 Task: Open a blank google sheet and write heading  Money ManagerAdd Descriptions in a column and its values below  'Salary, Rent, Groceries, Utilities, Dining out, Transportation & Entertainment. 'Add Categories in next column and its values below  Income, Expense, Expense, Expense, Expense, Expense & Expense. Add Amount in next column and its values below  $2,500, $800, $200, $100, $50, $30 & $100Add Dates in next column and its values below  2023-05-01, 2023-05-05, 2023-05-10, 2023-05-15, 2023-05-20, 2023-05-25 & 2023-05-31Save page AssetAllocation templatesbook
Action: Mouse moved to (182, 199)
Screenshot: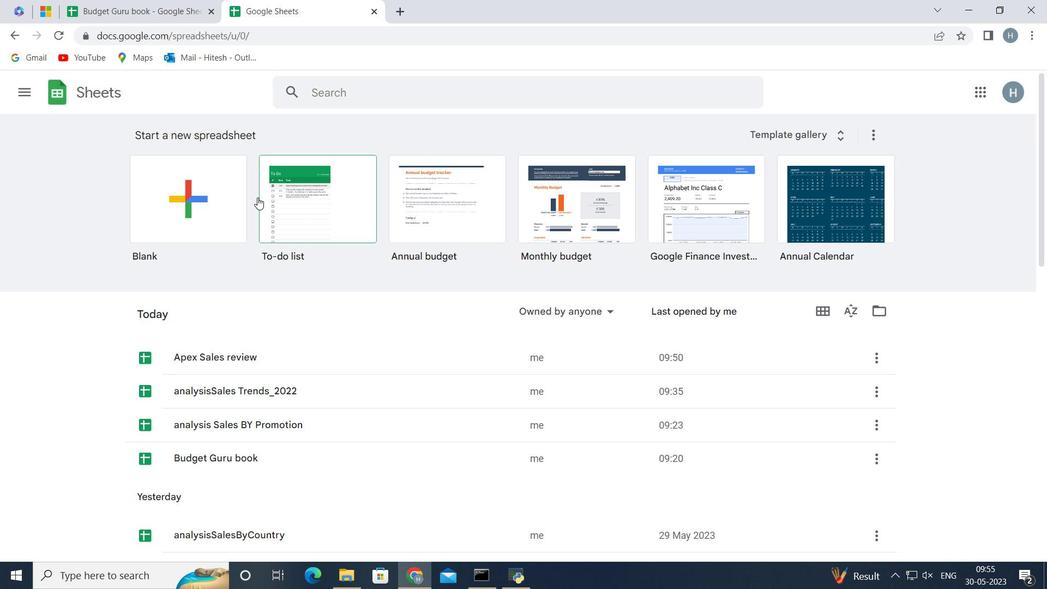 
Action: Mouse pressed left at (182, 199)
Screenshot: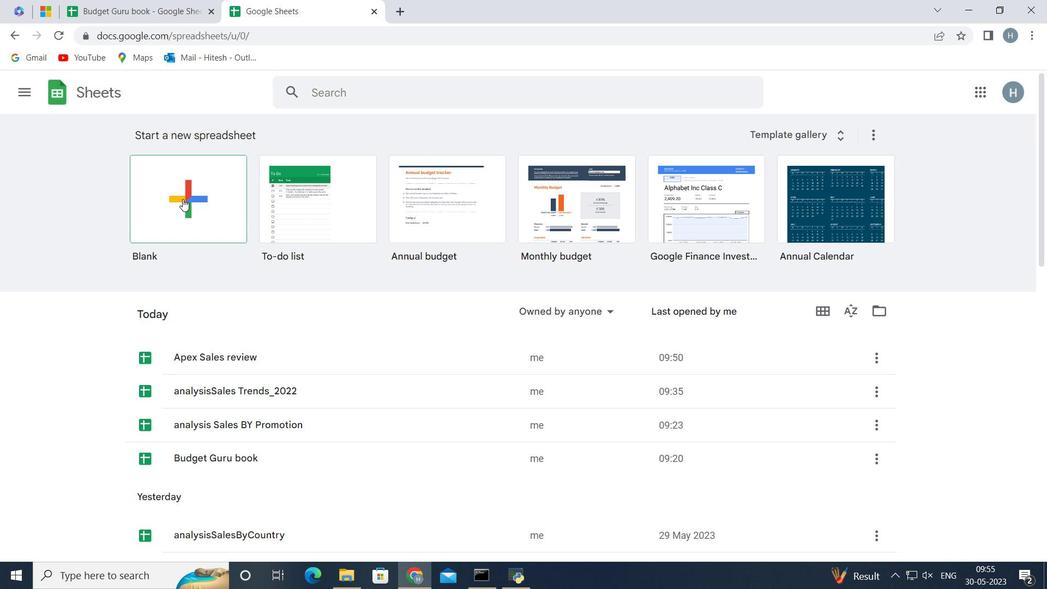 
Action: Mouse moved to (73, 179)
Screenshot: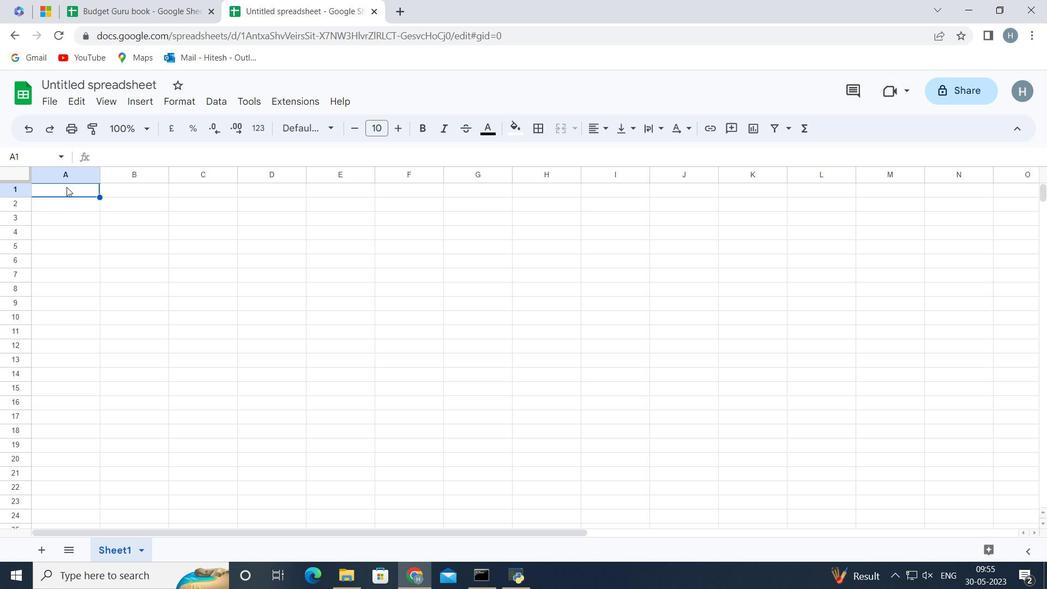 
Action: Key pressed <Key.shift>Money<Key.space><Key.shift>Manager<Key.space>
Screenshot: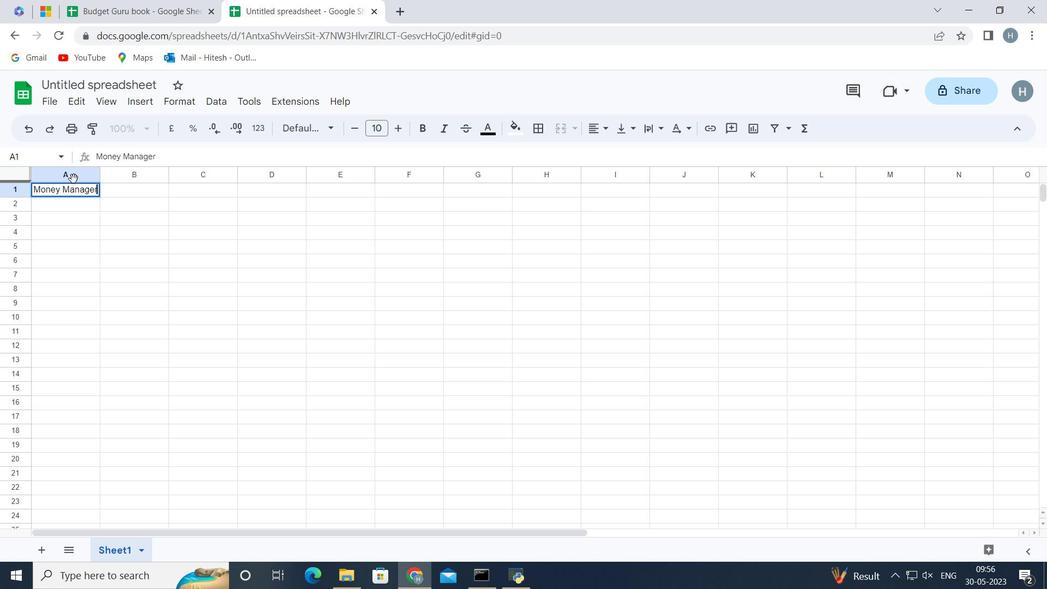 
Action: Mouse moved to (82, 198)
Screenshot: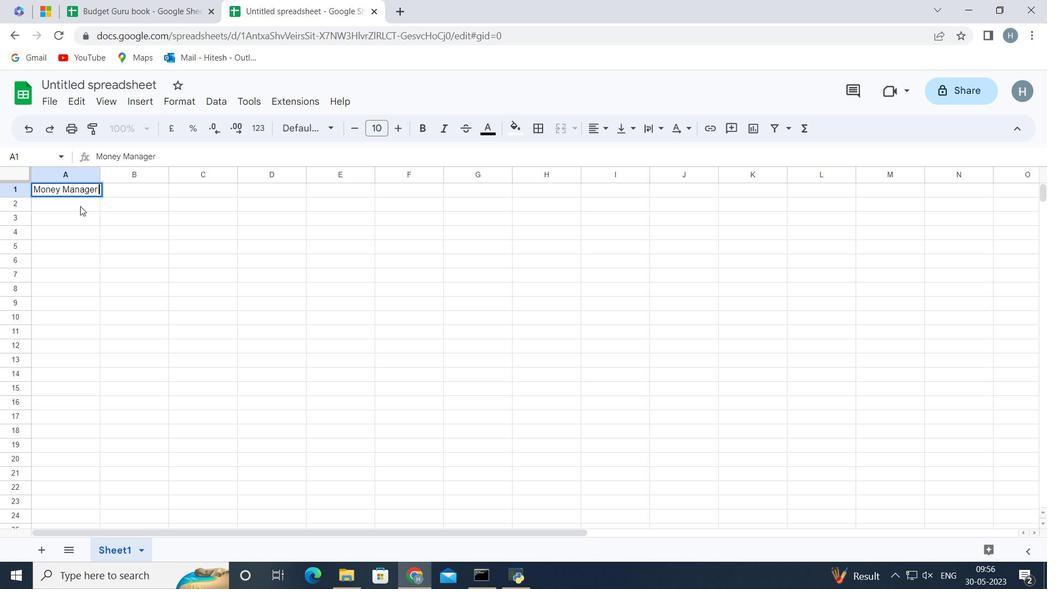 
Action: Mouse pressed left at (82, 198)
Screenshot: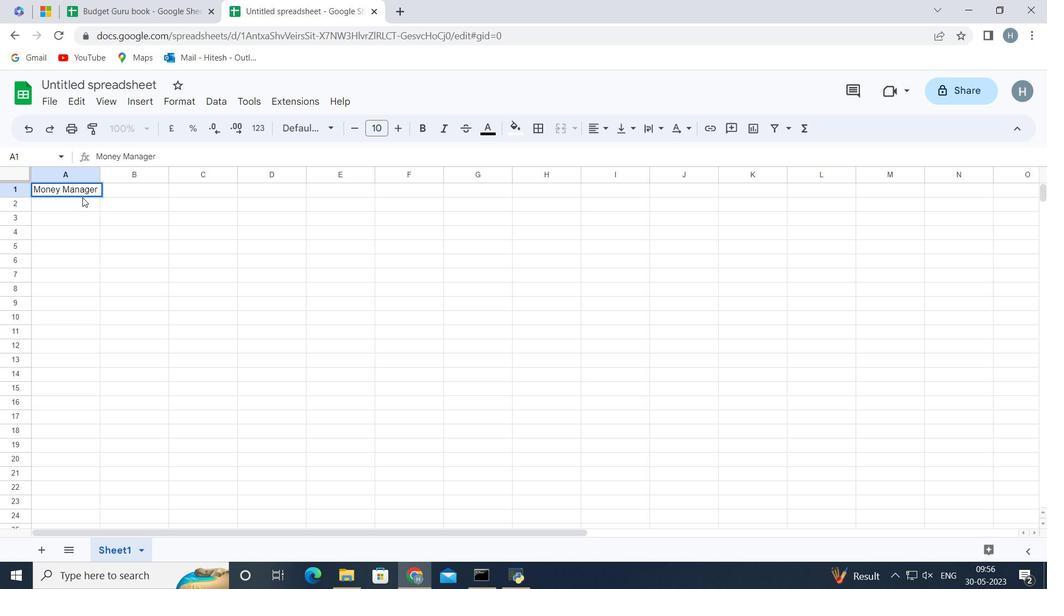 
Action: Mouse moved to (81, 206)
Screenshot: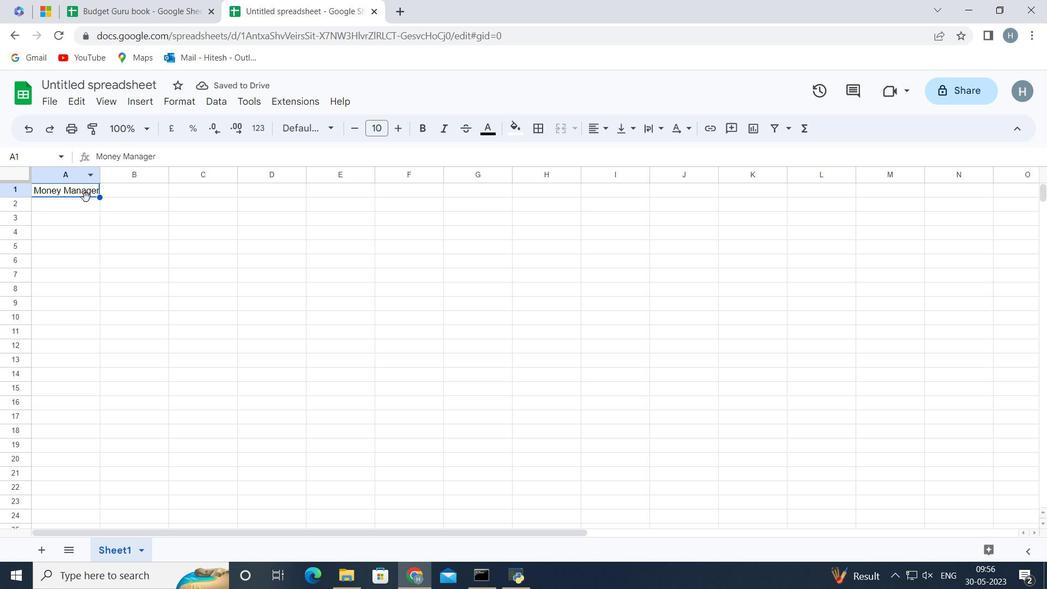 
Action: Mouse pressed left at (81, 206)
Screenshot: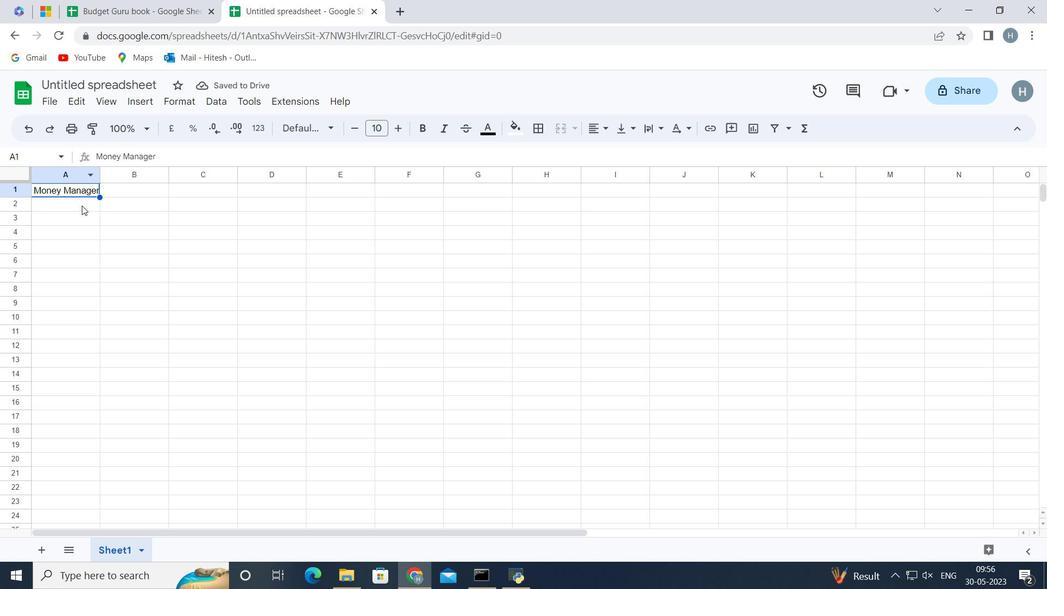 
Action: Mouse moved to (80, 207)
Screenshot: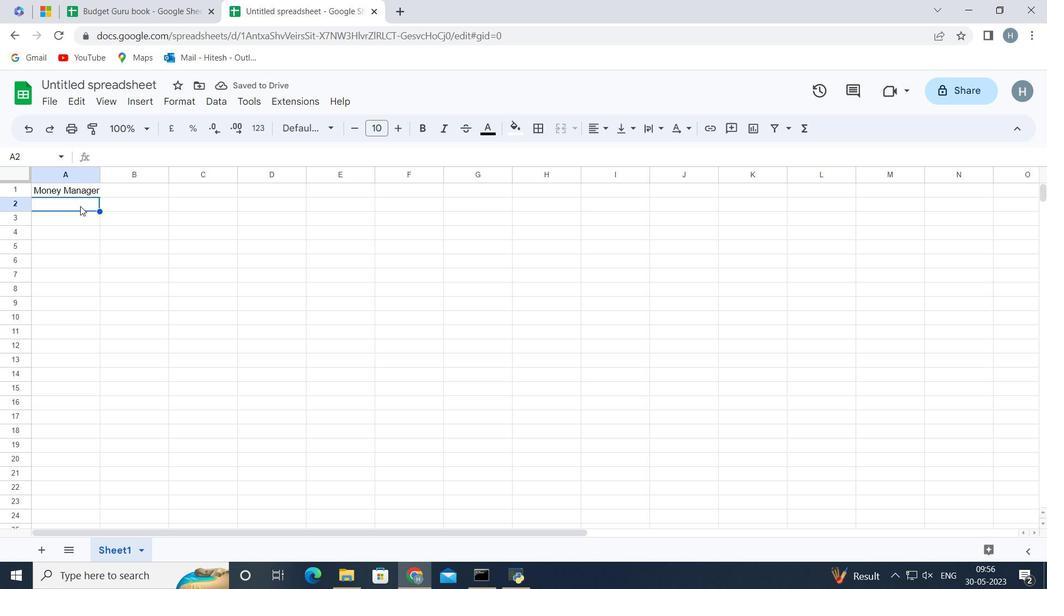
Action: Key pressed <Key.shift>Descriptions
Screenshot: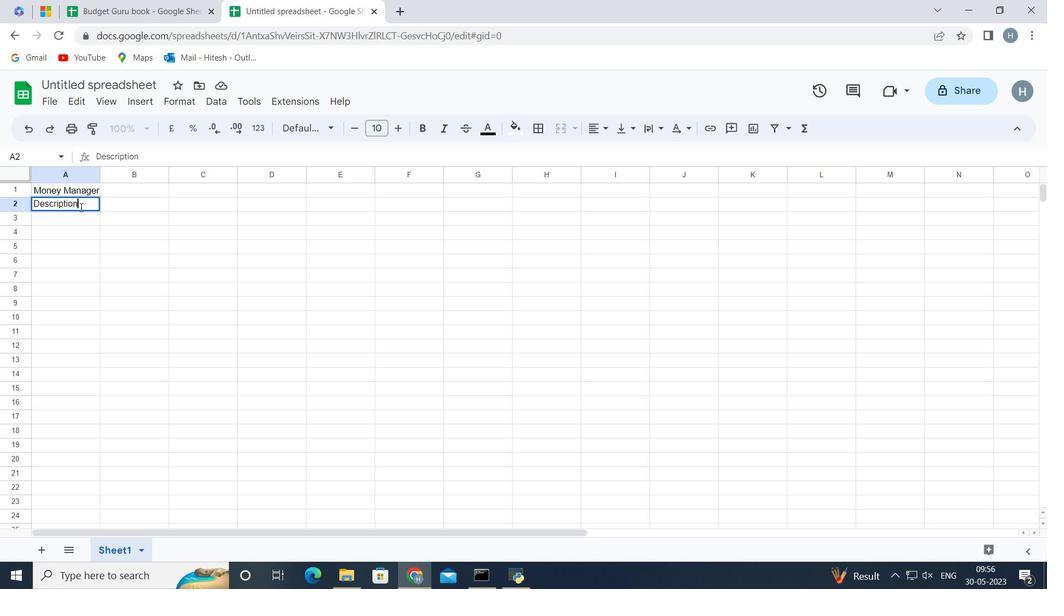 
Action: Mouse moved to (82, 217)
Screenshot: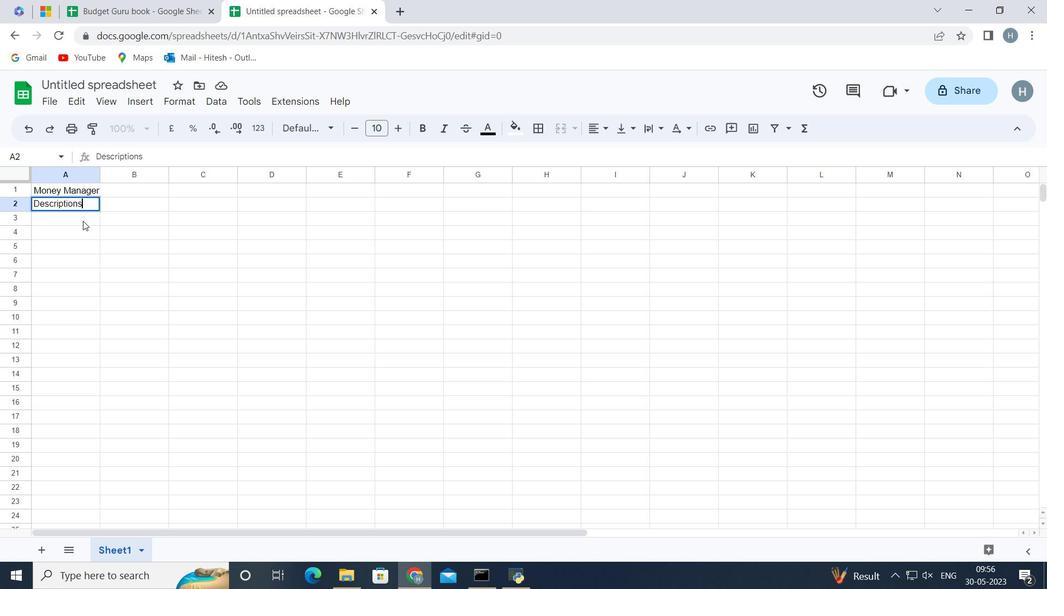 
Action: Mouse pressed left at (82, 217)
Screenshot: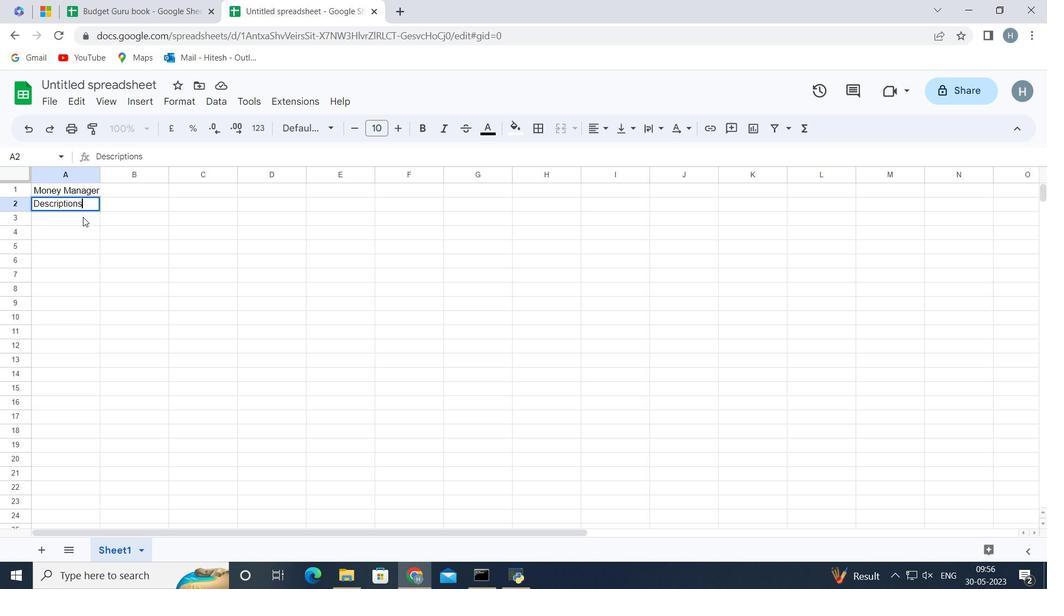 
Action: Key pressed <Key.shift>Salary
Screenshot: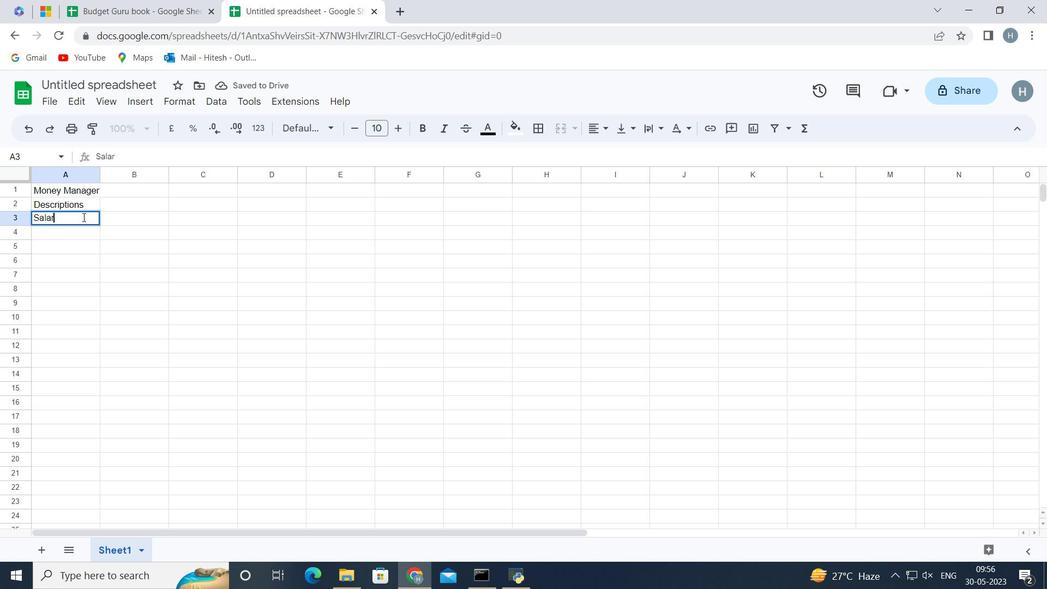 
Action: Mouse moved to (82, 217)
Screenshot: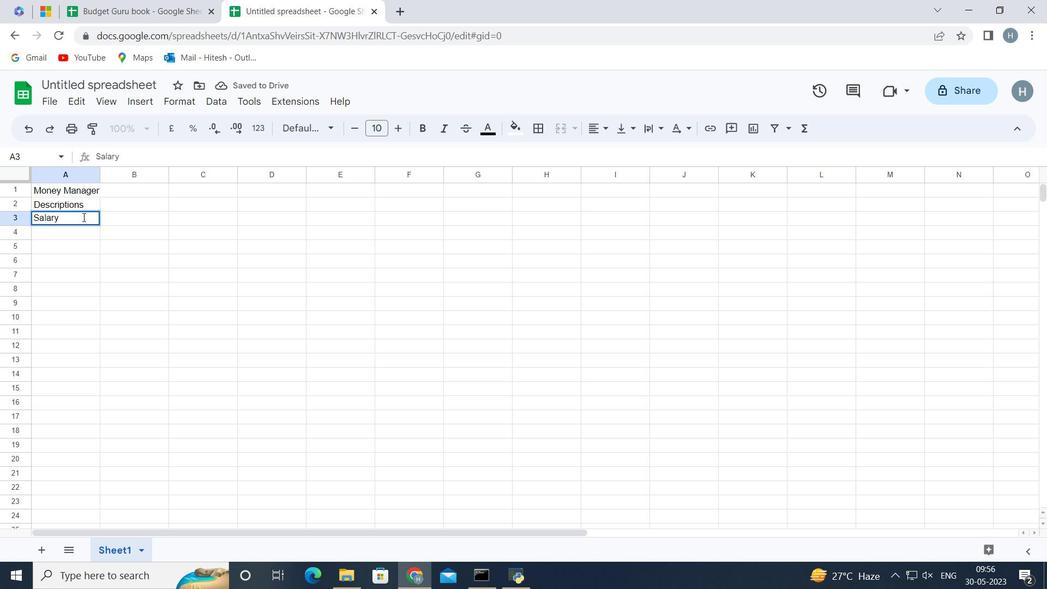 
Action: Key pressed <Key.space><Key.enter><Key.shift>Rent<Key.enter><Key.shift><Key.shift><Key.shift><Key.shift><Key.shift><Key.shift><Key.shift><Key.shift><Key.shift><Key.shift><Key.shift><Key.shift><Key.shift><Key.shift><Key.shift><Key.shift><Key.shift><Key.shift>Groceries<Key.enter><Key.shift_r>Utilitites<Key.backspace><Key.backspace><Key.backspace>es<Key.enter><Key.shift>Dining<Key.space><Key.shift_r><Key.shift_r>Out<Key.space><Key.enter><Key.shift>Transportation<Key.enter><Key.shift>Entertainment<Key.enter>
Screenshot: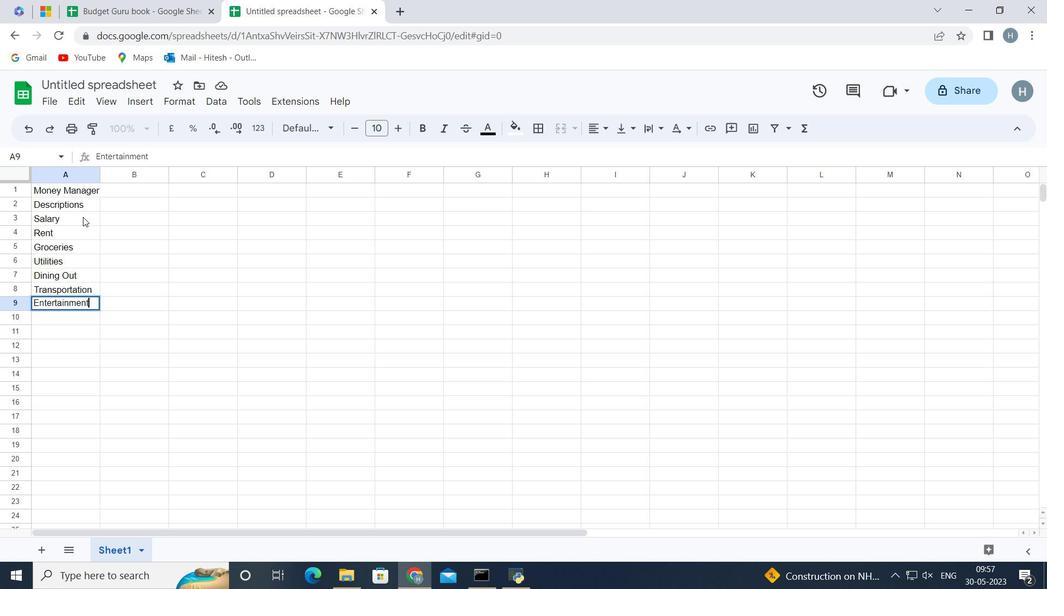 
Action: Mouse moved to (149, 198)
Screenshot: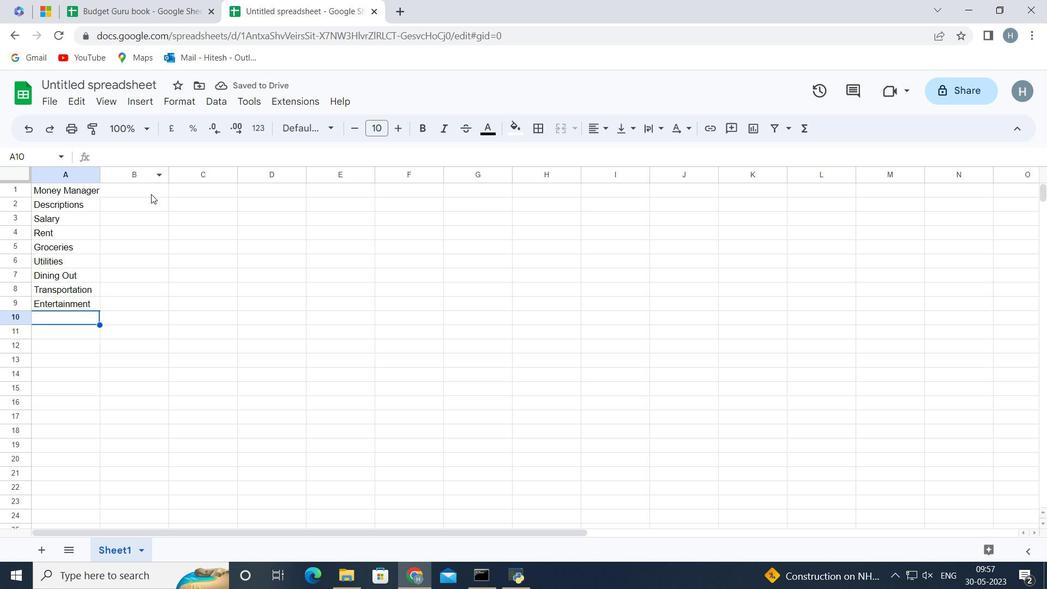 
Action: Mouse pressed left at (149, 198)
Screenshot: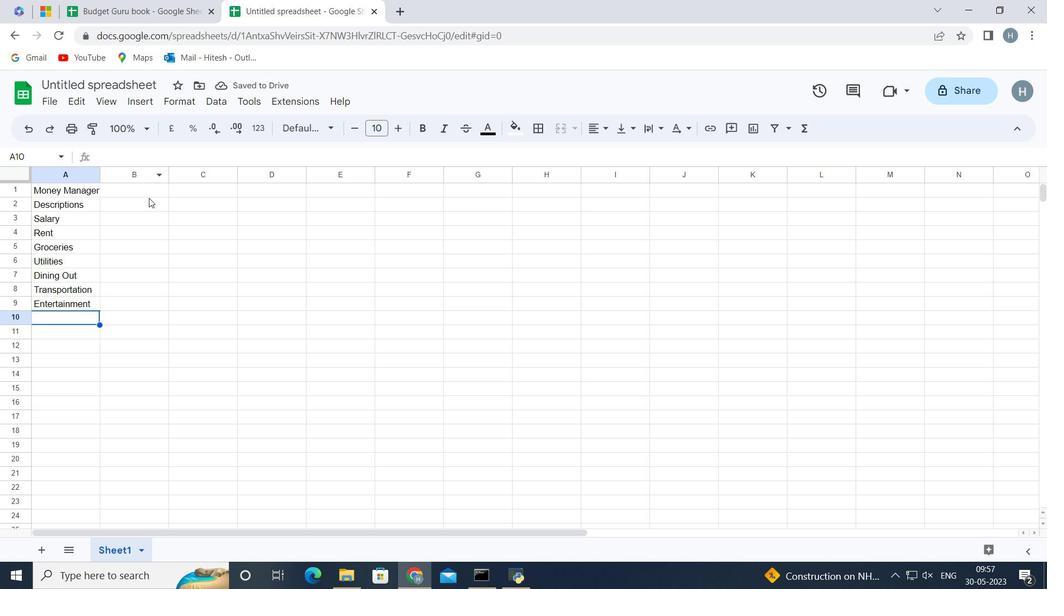 
Action: Key pressed <Key.shift><Key.shift><Key.shift><Key.shift><Key.shift><Key.shift><Key.shift><Key.shift><Key.shift>Categories<Key.enter><Key.shift_r>Income<Key.enter><Key.shift>Expense<Key.space><Key.enter><Key.shift>Expense<Key.space><Key.enter><Key.shift>Expense<Key.enter><Key.shift>Expense<Key.enter><Key.shift>Expense<Key.enter><Key.shift>Expense<Key.enter>
Screenshot: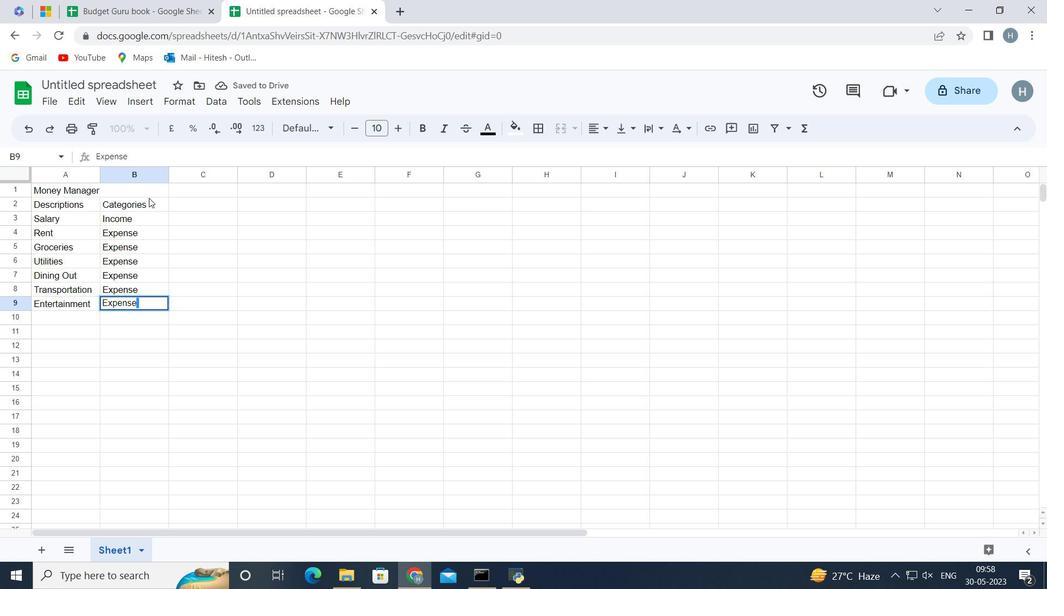 
Action: Mouse moved to (150, 215)
Screenshot: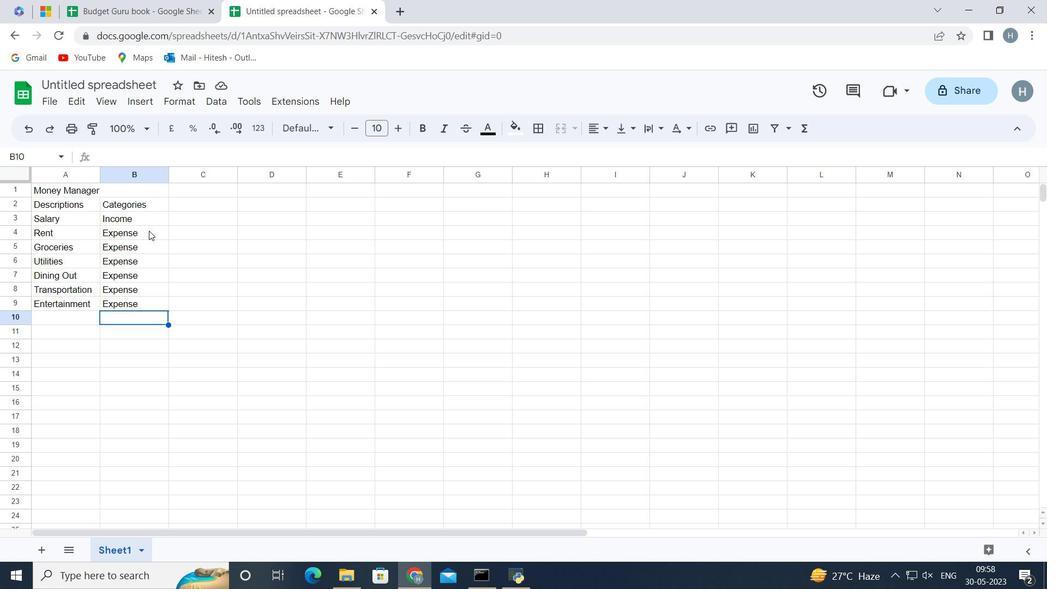 
Action: Mouse pressed left at (150, 215)
Screenshot: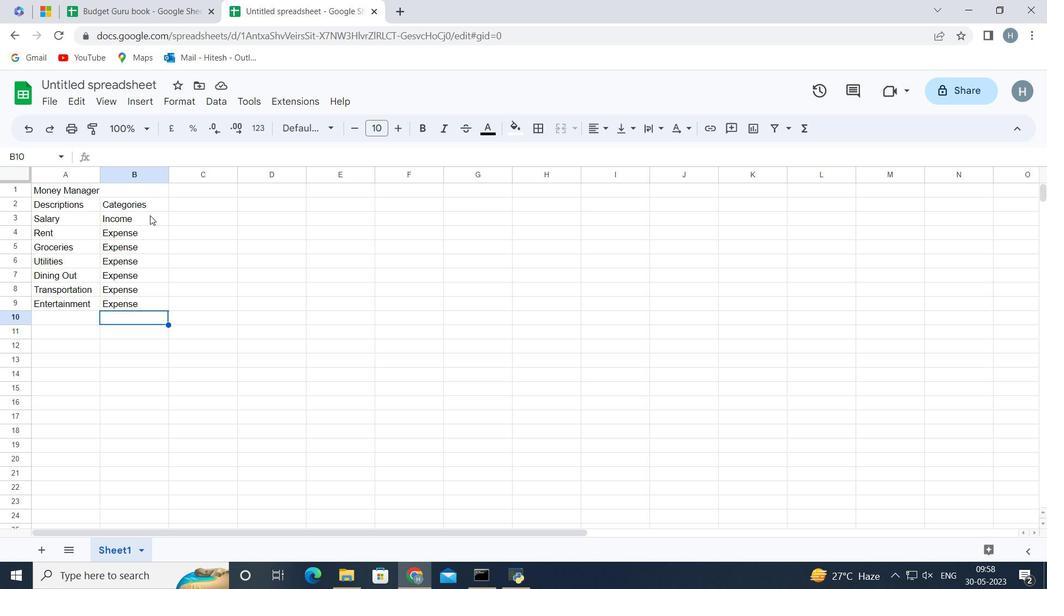 
Action: Mouse moved to (154, 235)
Screenshot: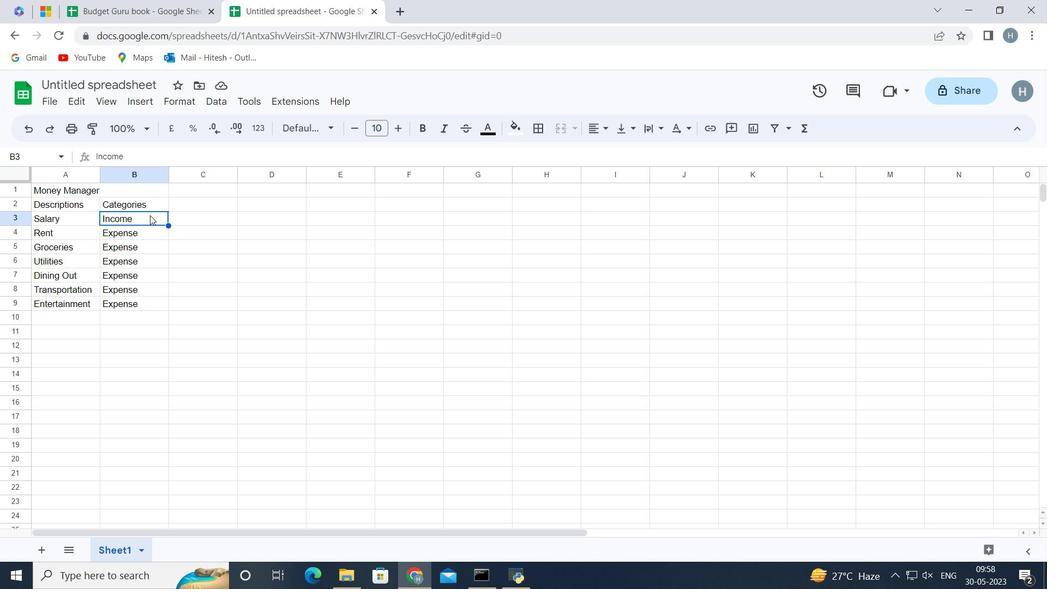 
Action: Mouse pressed left at (154, 235)
Screenshot: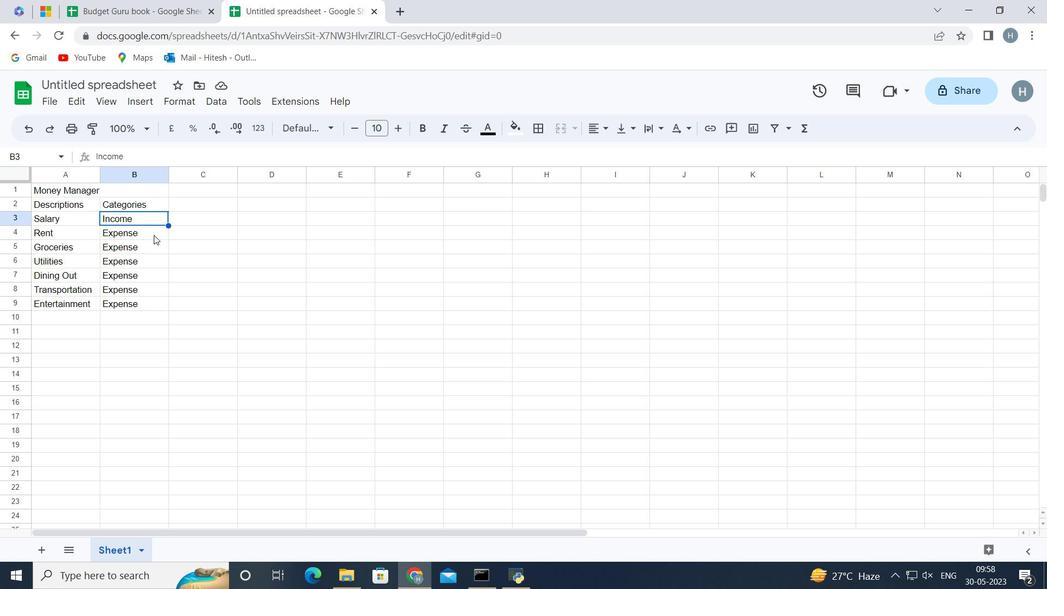 
Action: Mouse moved to (154, 247)
Screenshot: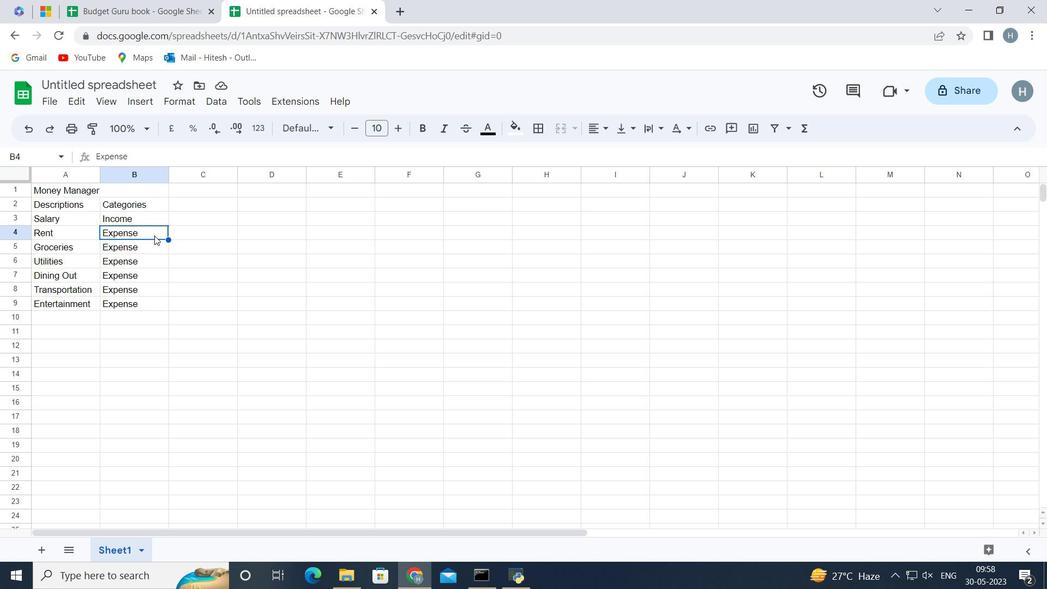 
Action: Mouse pressed left at (154, 247)
Screenshot: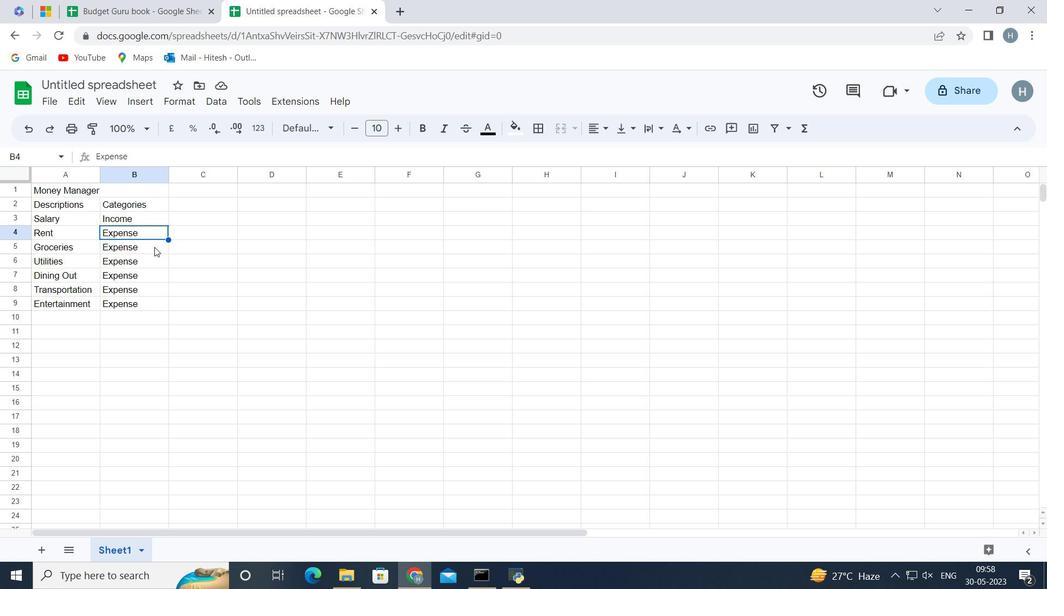 
Action: Mouse moved to (154, 259)
Screenshot: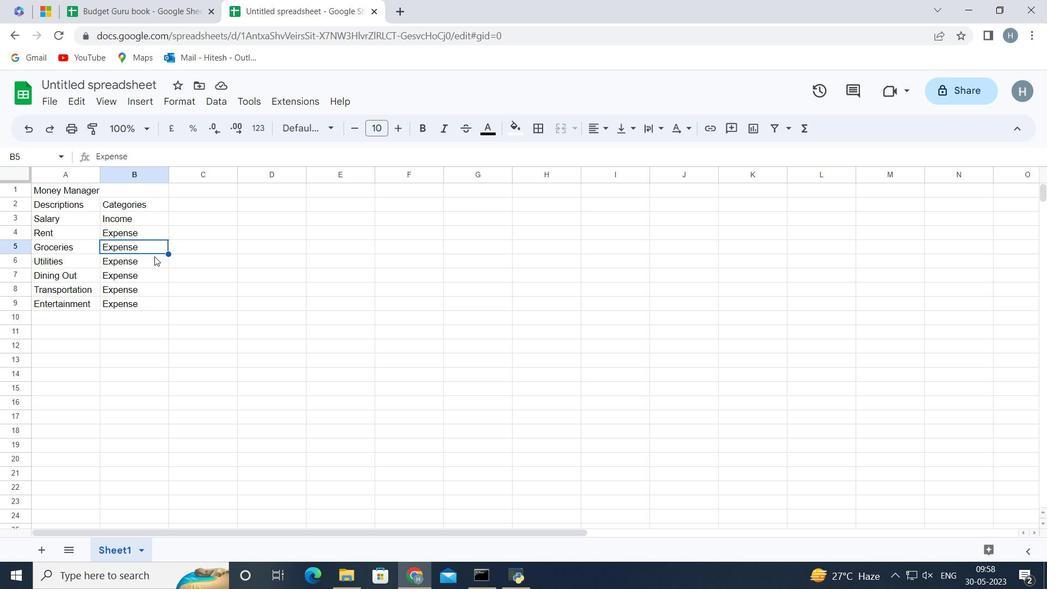 
Action: Mouse pressed left at (154, 259)
Screenshot: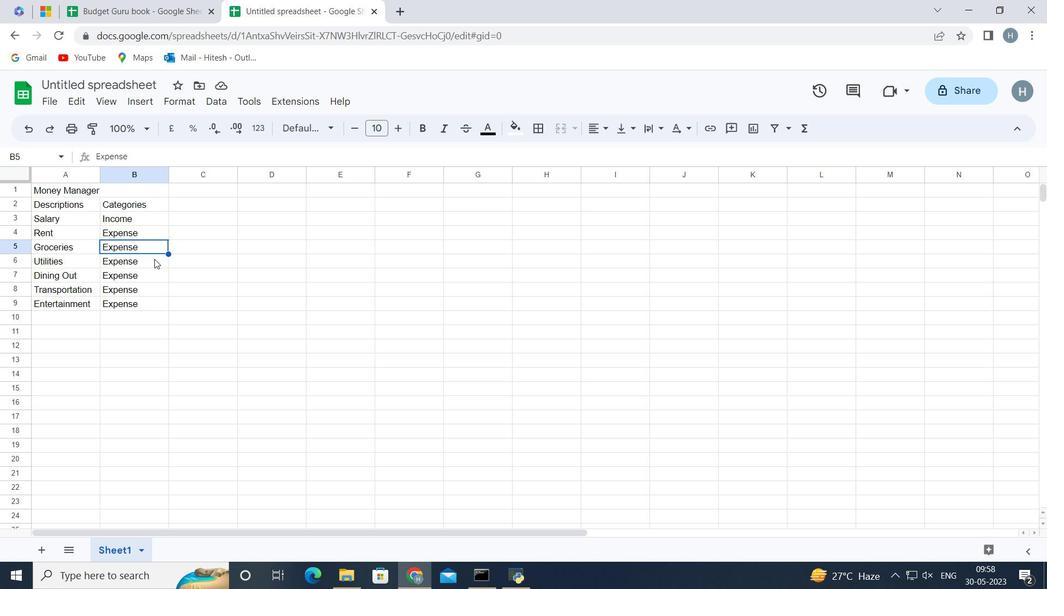 
Action: Mouse moved to (155, 271)
Screenshot: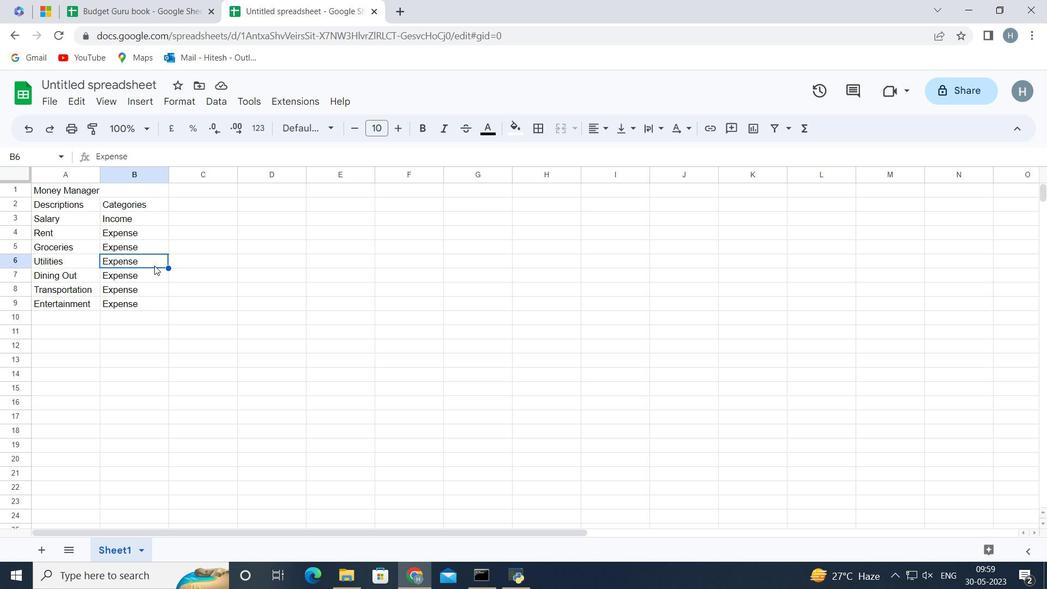 
Action: Mouse pressed left at (155, 271)
Screenshot: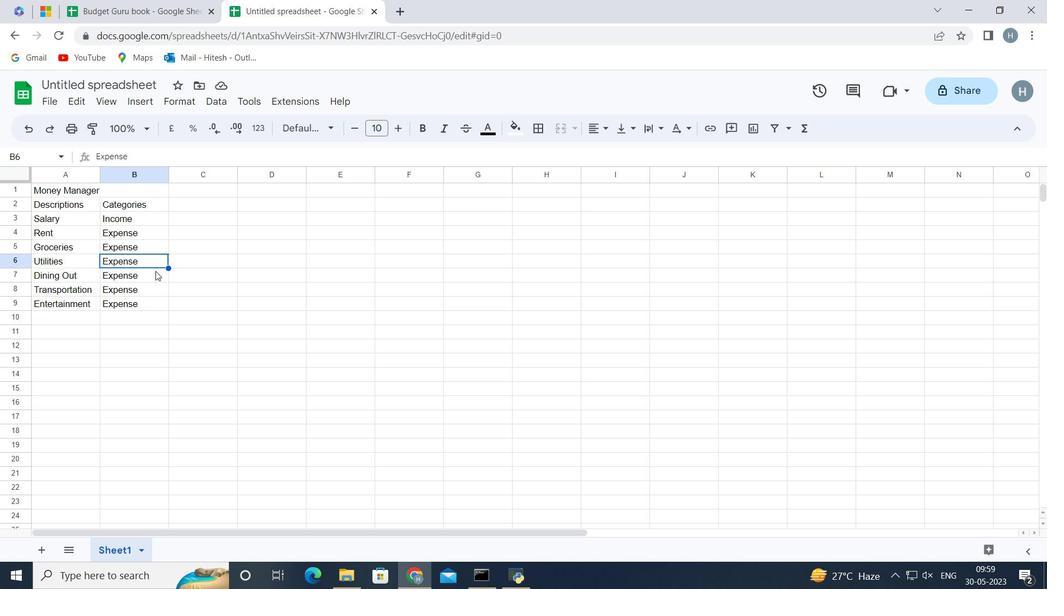 
Action: Mouse moved to (150, 289)
Screenshot: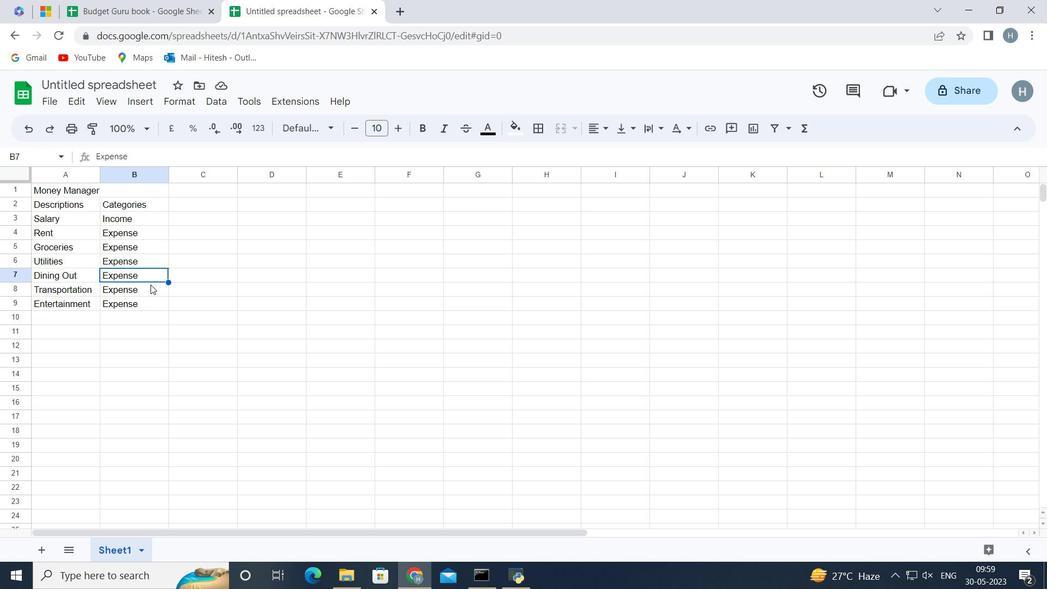 
Action: Mouse pressed left at (150, 289)
Screenshot: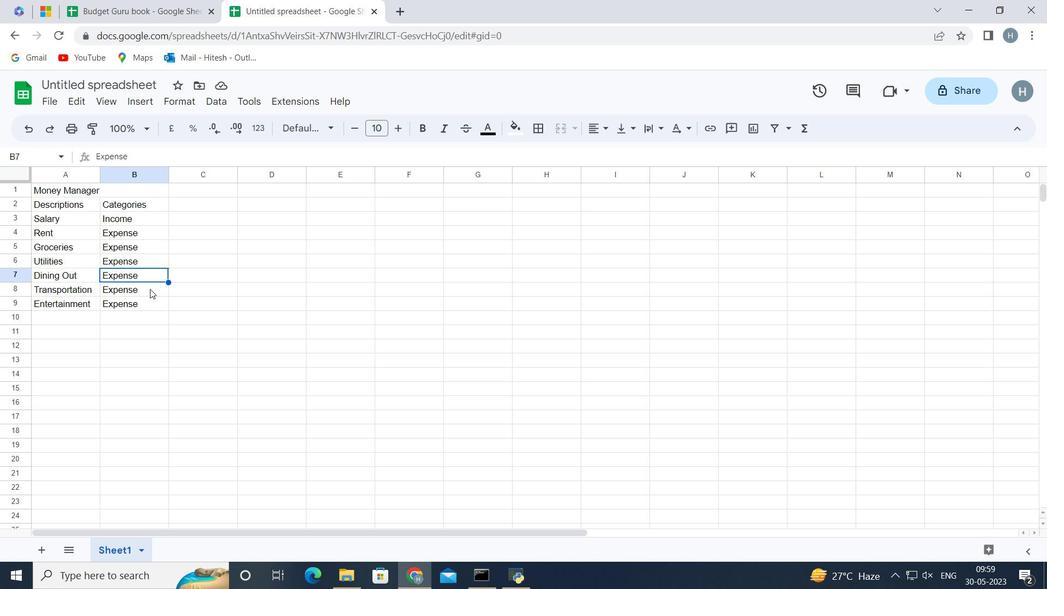 
Action: Mouse moved to (152, 302)
Screenshot: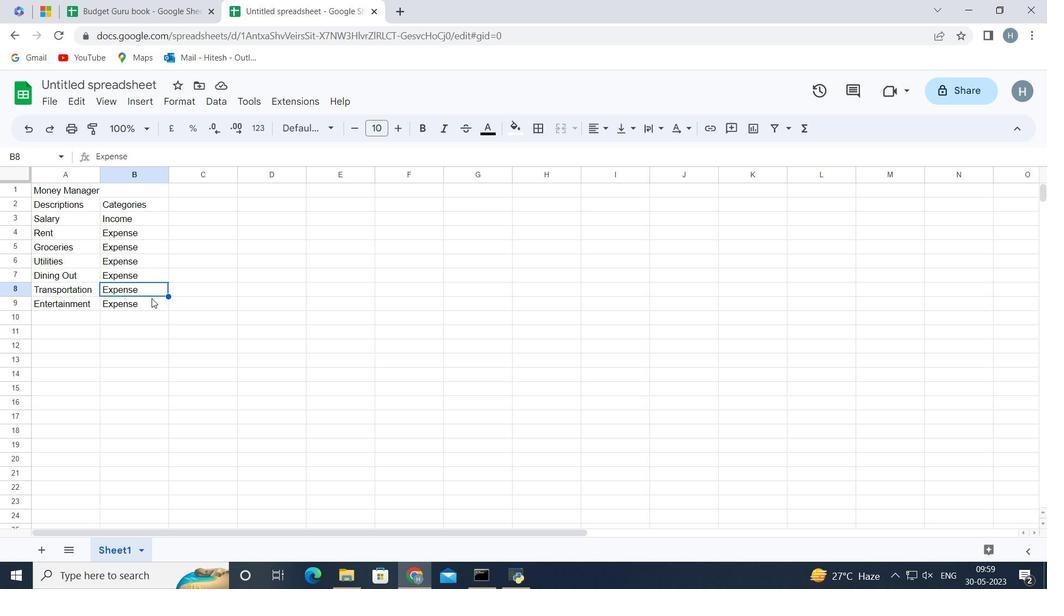 
Action: Mouse pressed left at (152, 302)
Screenshot: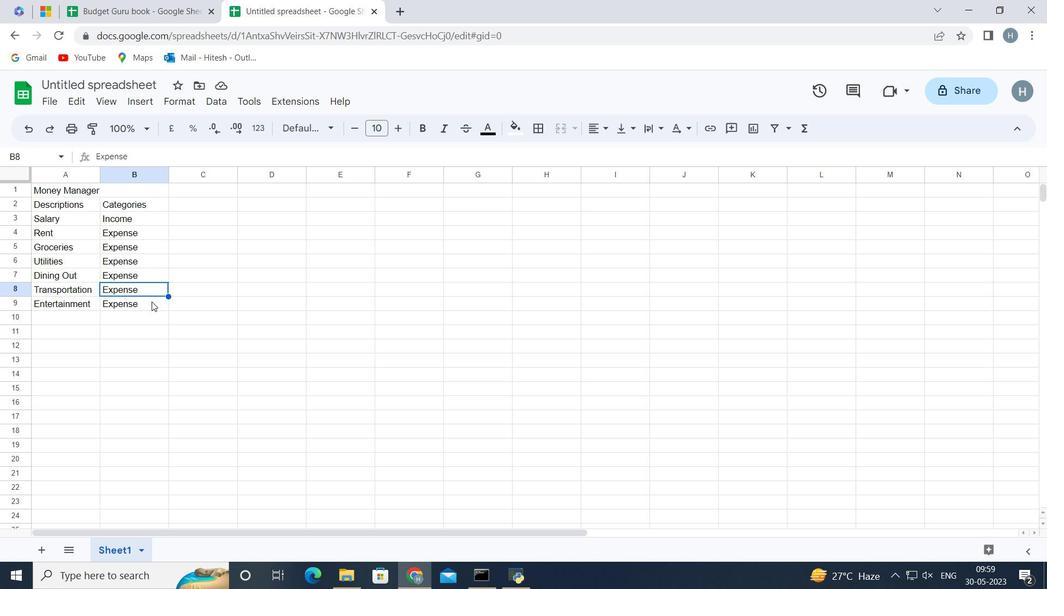 
Action: Mouse moved to (207, 201)
Screenshot: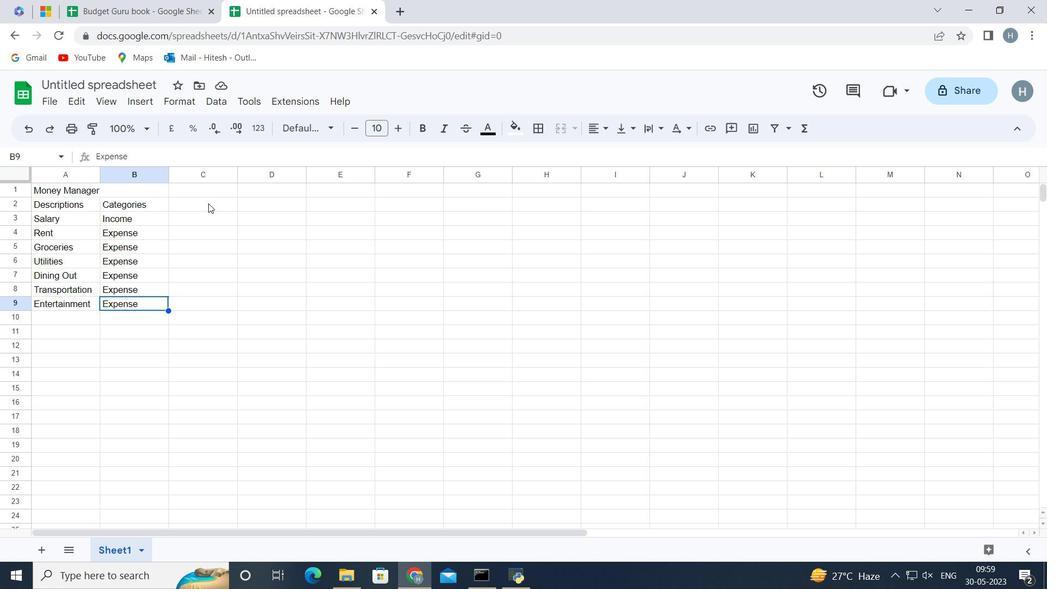 
Action: Mouse pressed left at (207, 201)
Screenshot: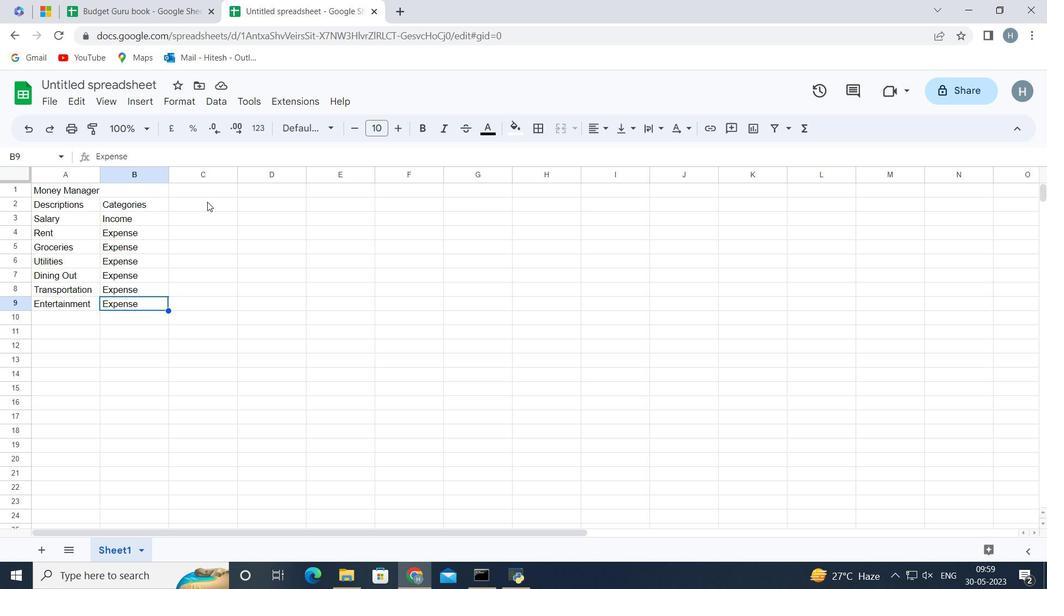 
Action: Key pressed <Key.shift>Amount<Key.enter>2500<Key.enter>800<Key.enter>200<Key.enter>100<Key.enter>50<Key.enter>30<Key.enter>100<Key.enter>
Screenshot: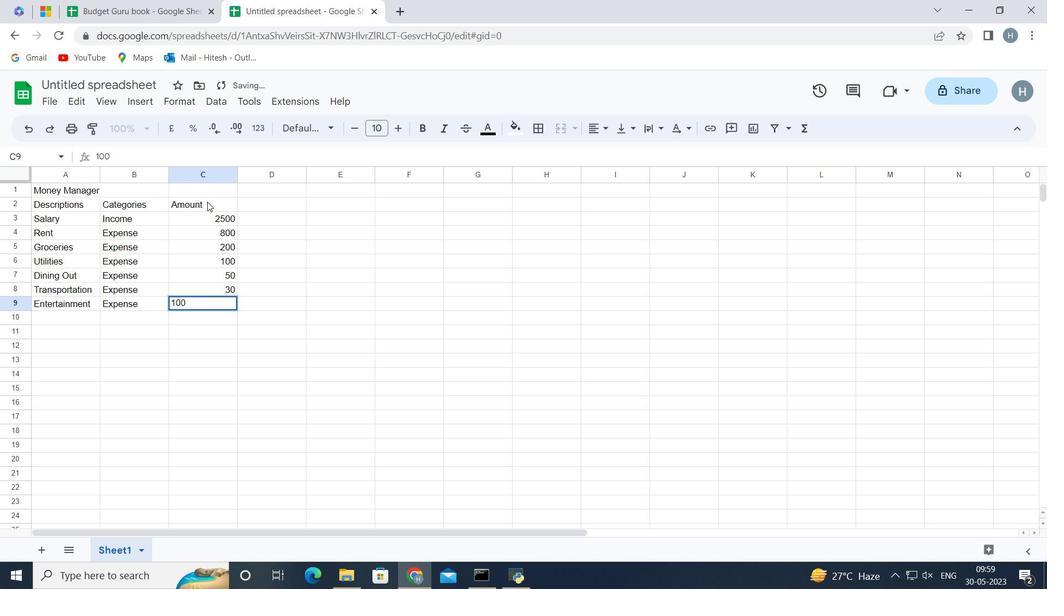 
Action: Mouse moved to (213, 214)
Screenshot: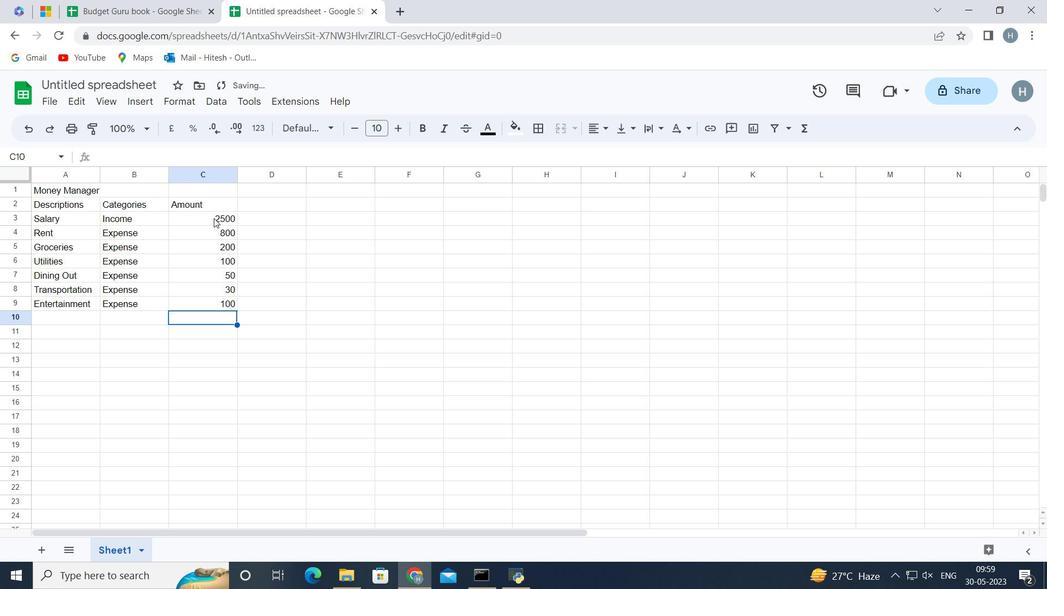 
Action: Mouse pressed left at (213, 214)
Screenshot: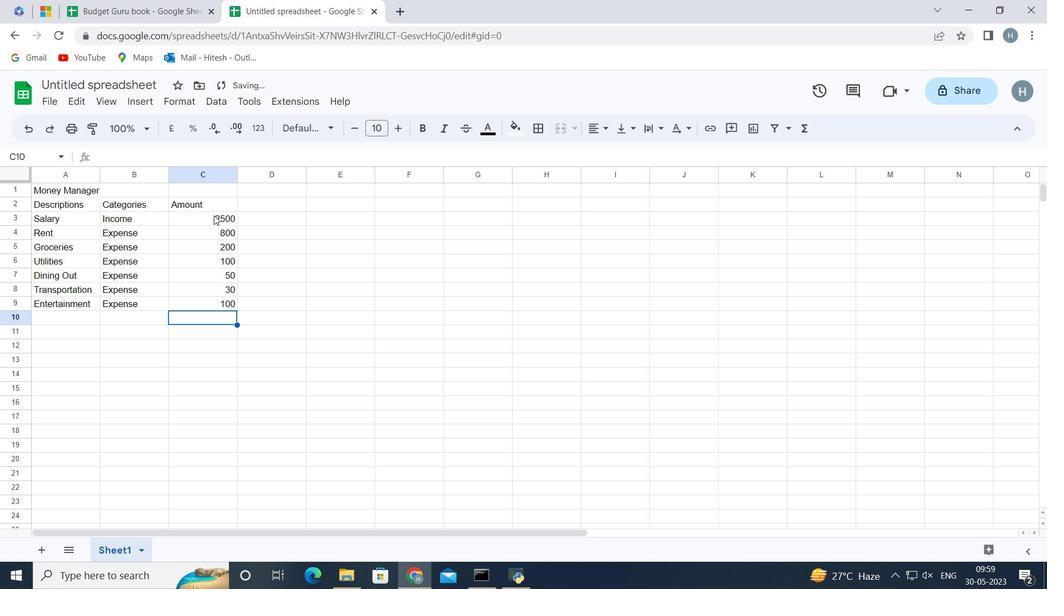 
Action: Key pressed <Key.shift><Key.down><Key.down><Key.down><Key.down><Key.down><Key.down>
Screenshot: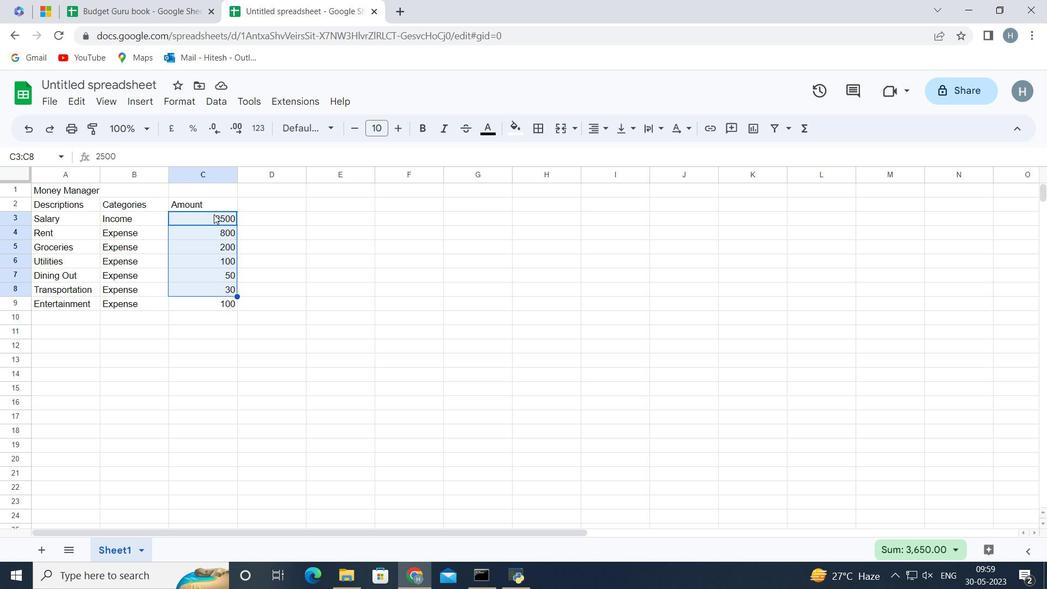 
Action: Mouse moved to (262, 133)
Screenshot: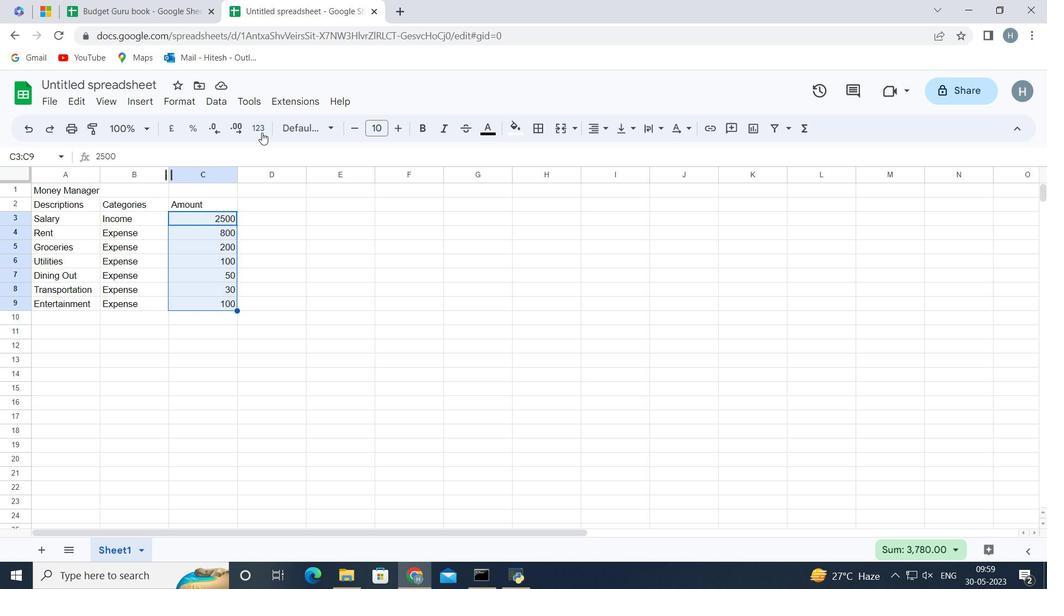 
Action: Mouse pressed left at (262, 133)
Screenshot: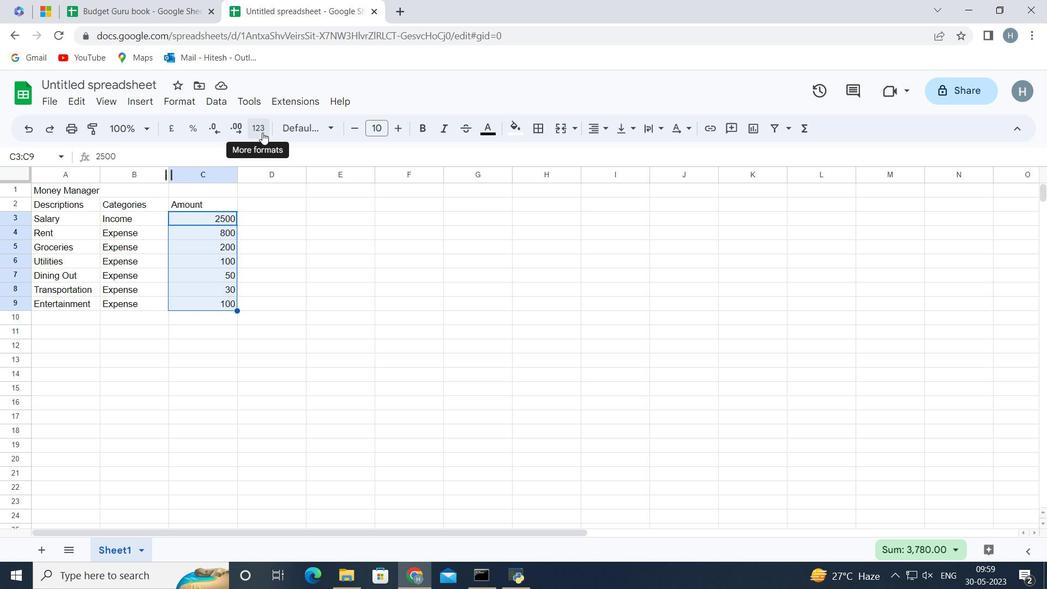 
Action: Mouse moved to (340, 510)
Screenshot: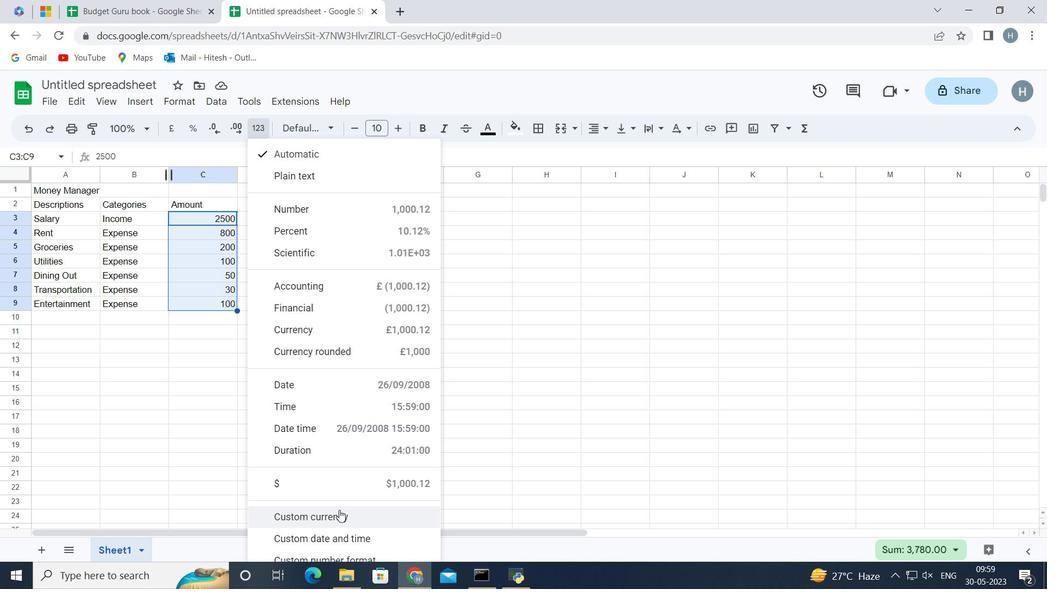 
Action: Mouse pressed left at (340, 510)
Screenshot: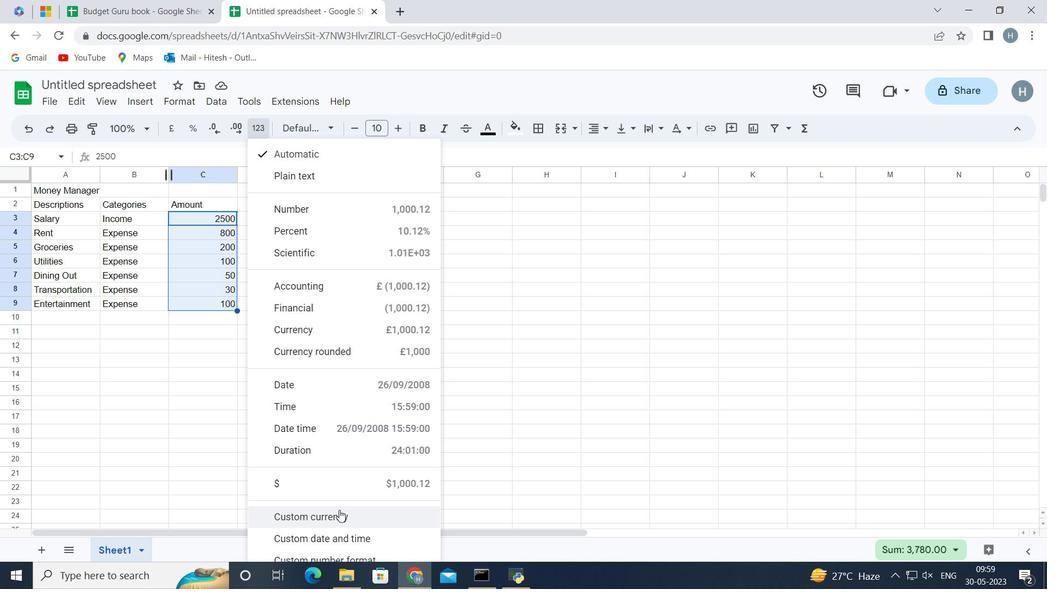 
Action: Mouse moved to (648, 187)
Screenshot: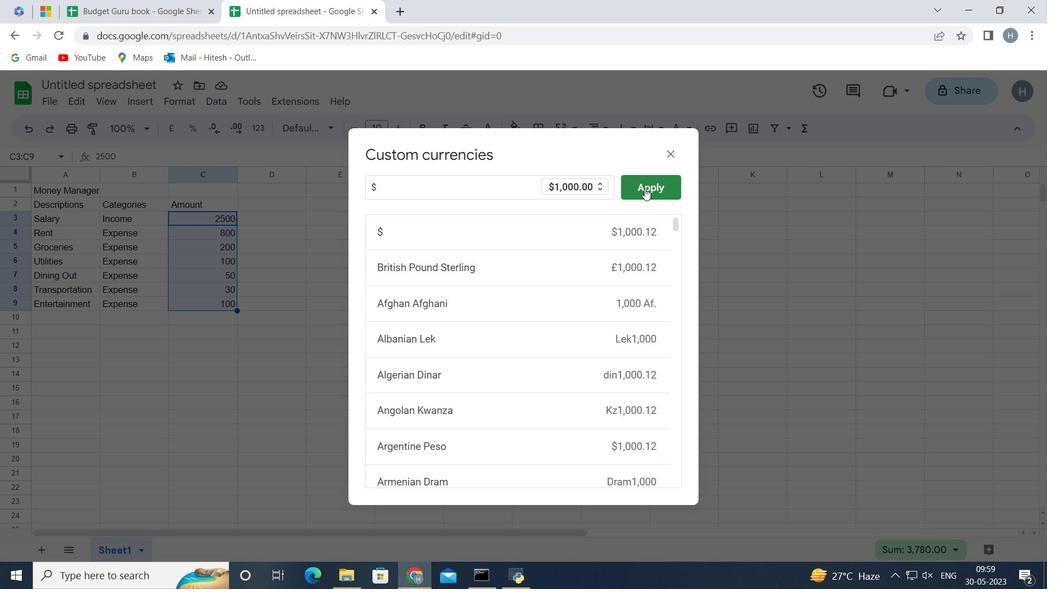 
Action: Mouse pressed left at (648, 187)
Screenshot: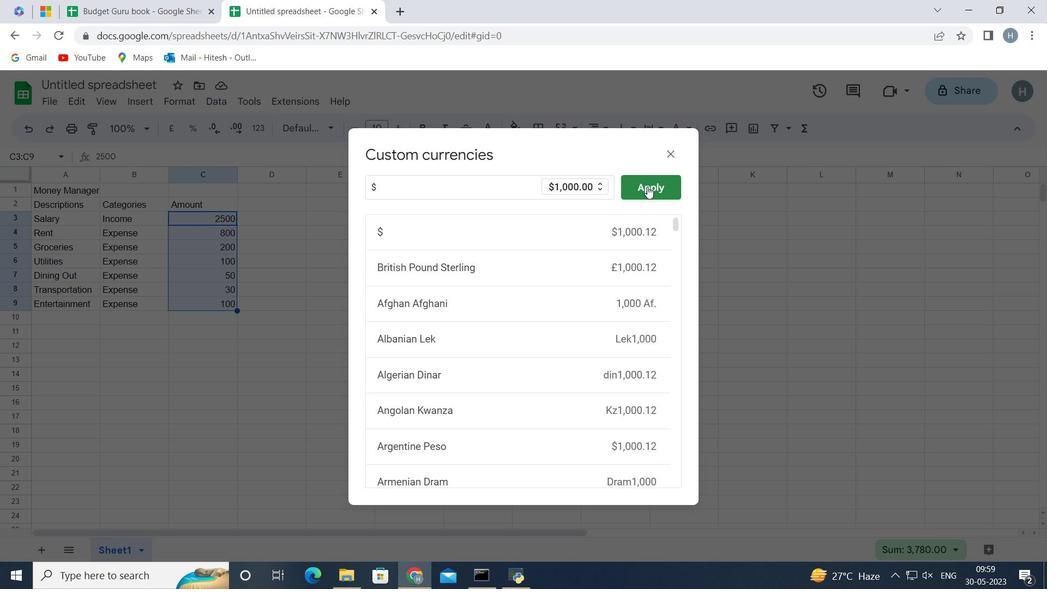 
Action: Mouse moved to (244, 202)
Screenshot: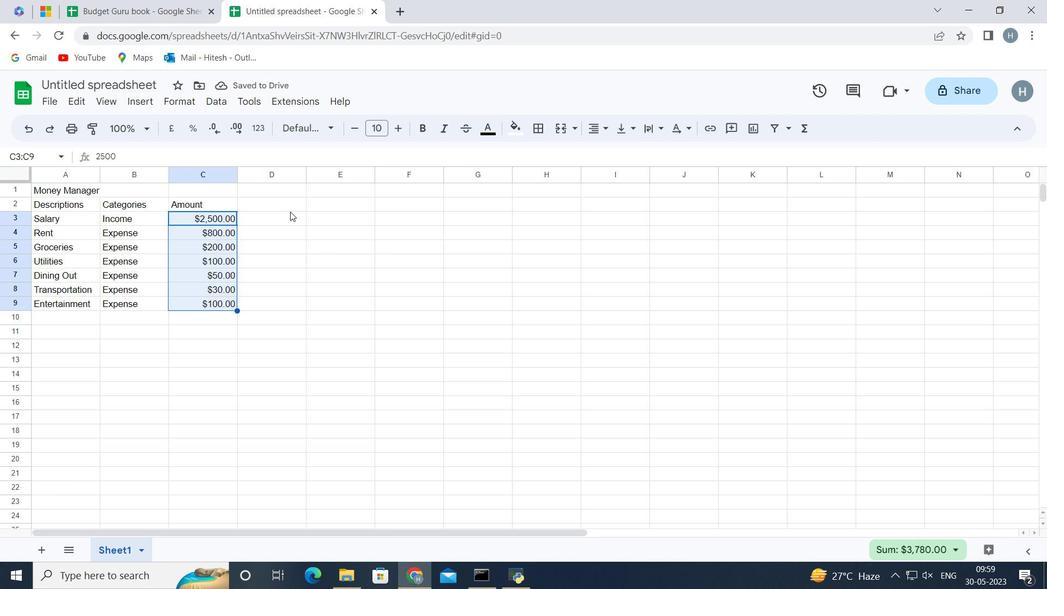 
Action: Mouse pressed left at (244, 202)
Screenshot: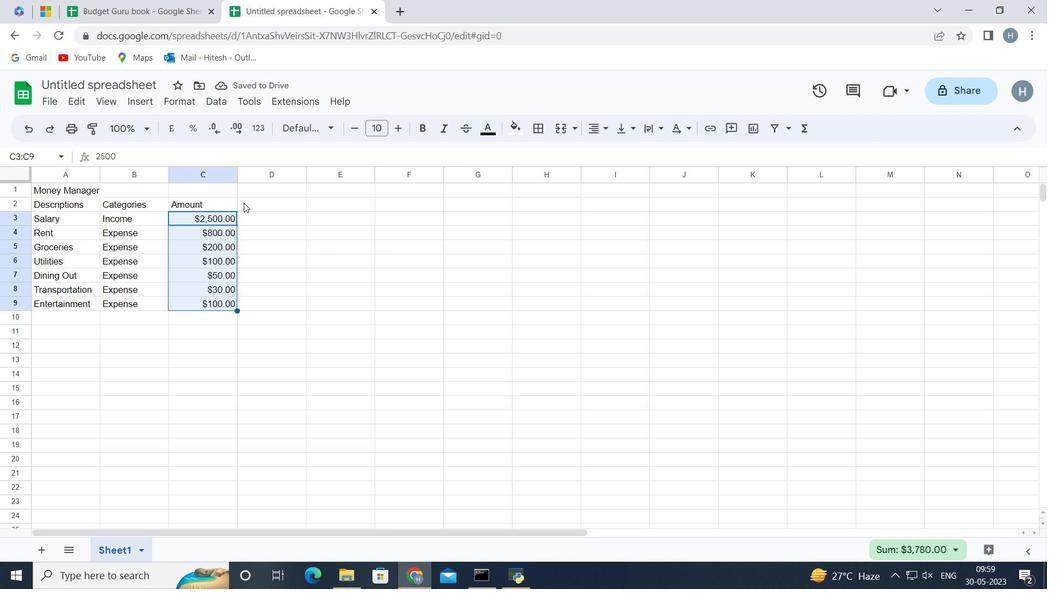 
Action: Key pressed <Key.shift>Dates
Screenshot: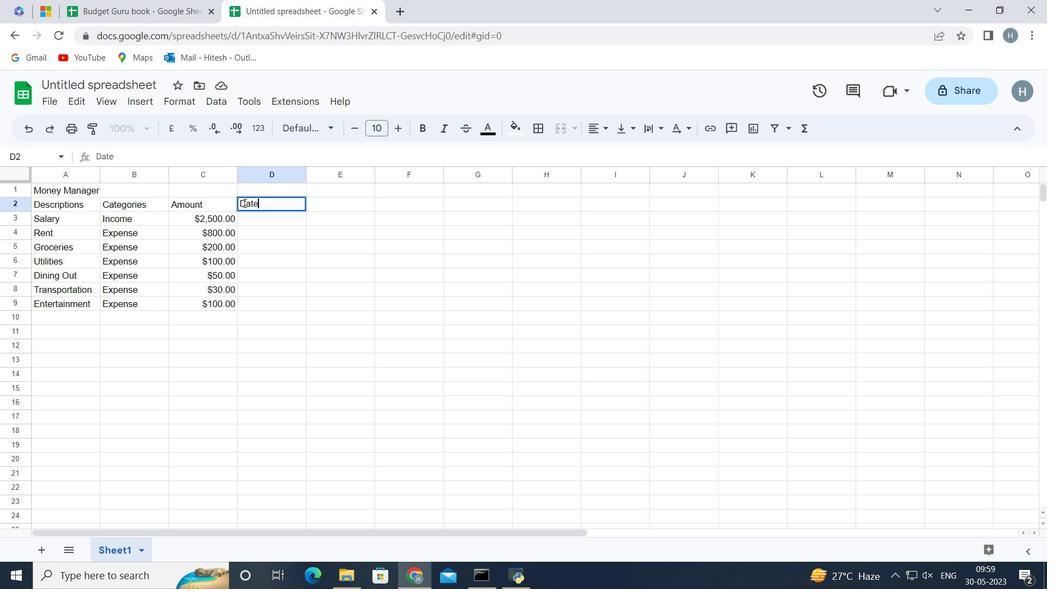 
Action: Mouse moved to (267, 221)
Screenshot: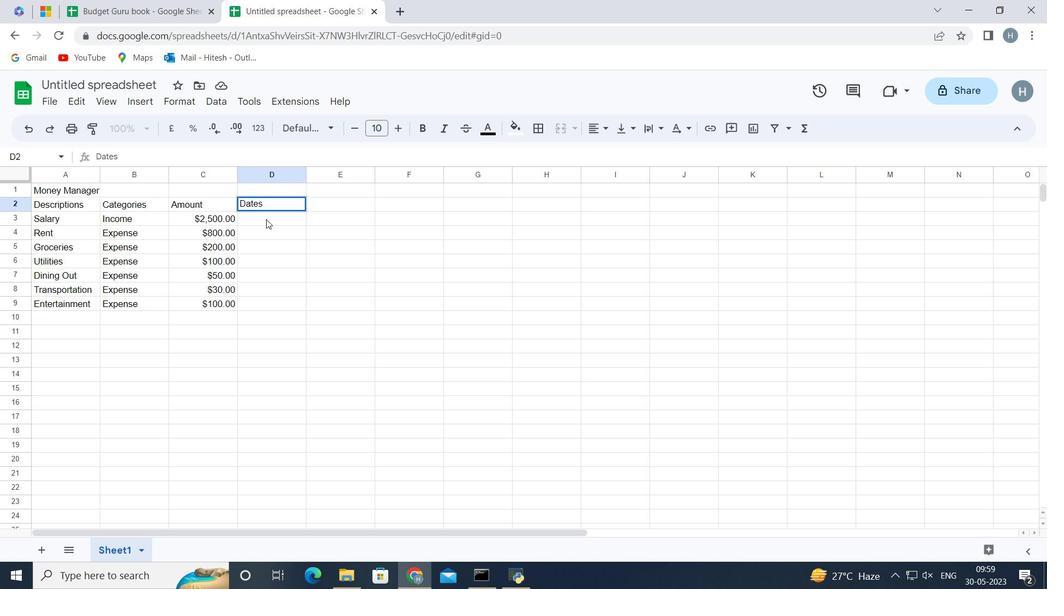 
Action: Mouse pressed left at (267, 221)
Screenshot: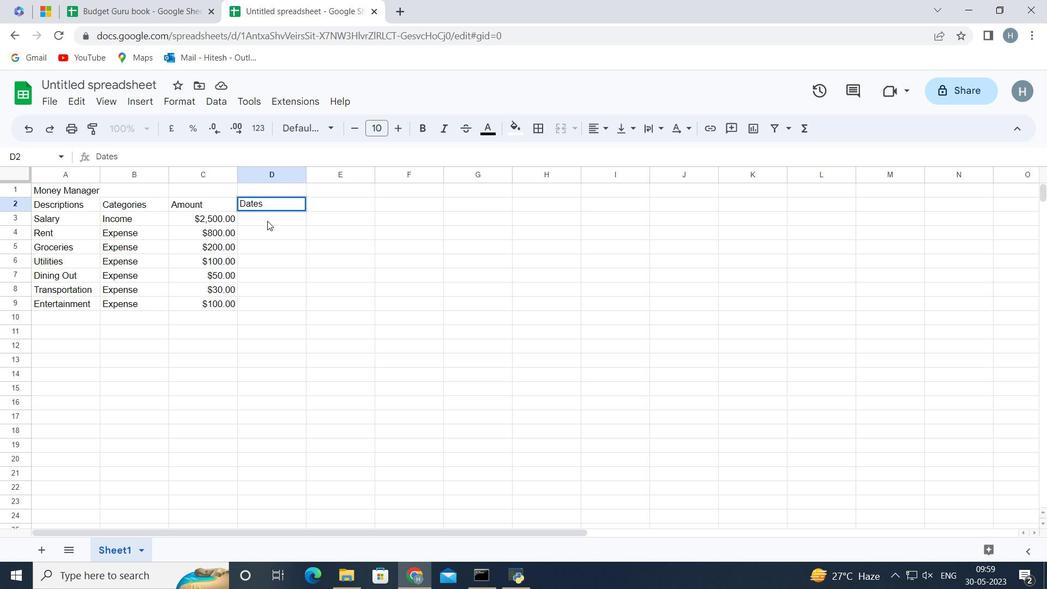 
Action: Key pressed 2023-05-01<Key.enter>2023-05-05<Key.enter>2023-05-10<Key.enter>2023-05-15<Key.enter>2023-05-20<Key.enter>2023-05-25<Key.enter>2023-05-31<Key.enter>
Screenshot: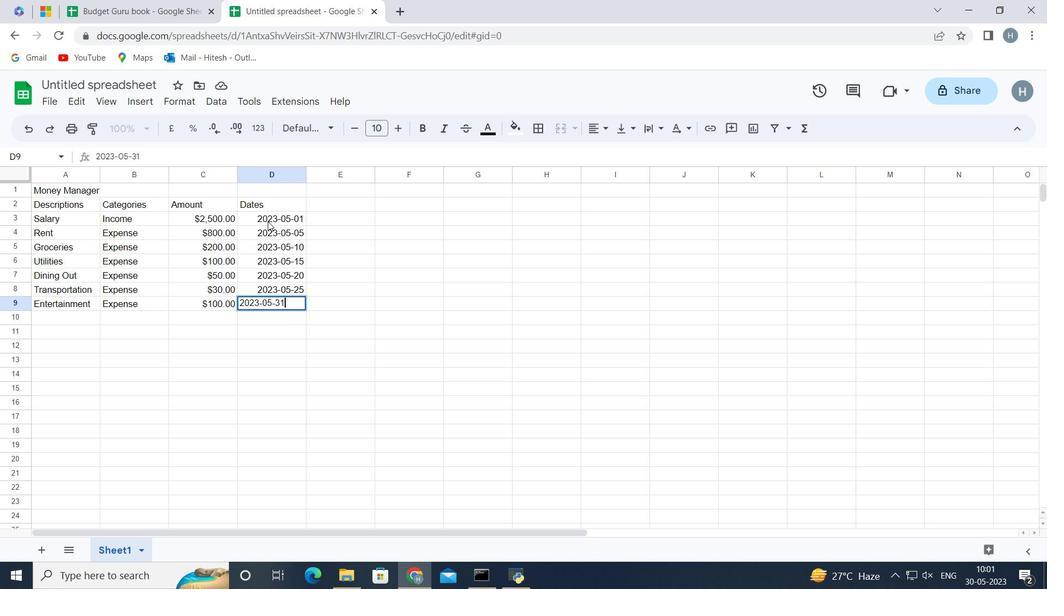 
Action: Mouse moved to (254, 350)
Screenshot: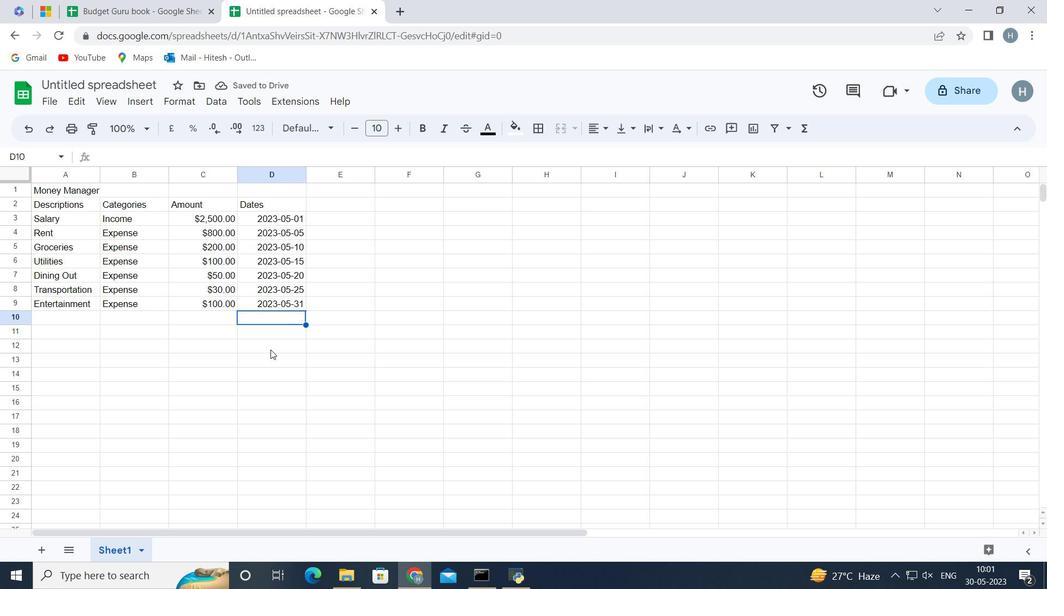 
Action: Mouse pressed left at (254, 350)
Screenshot: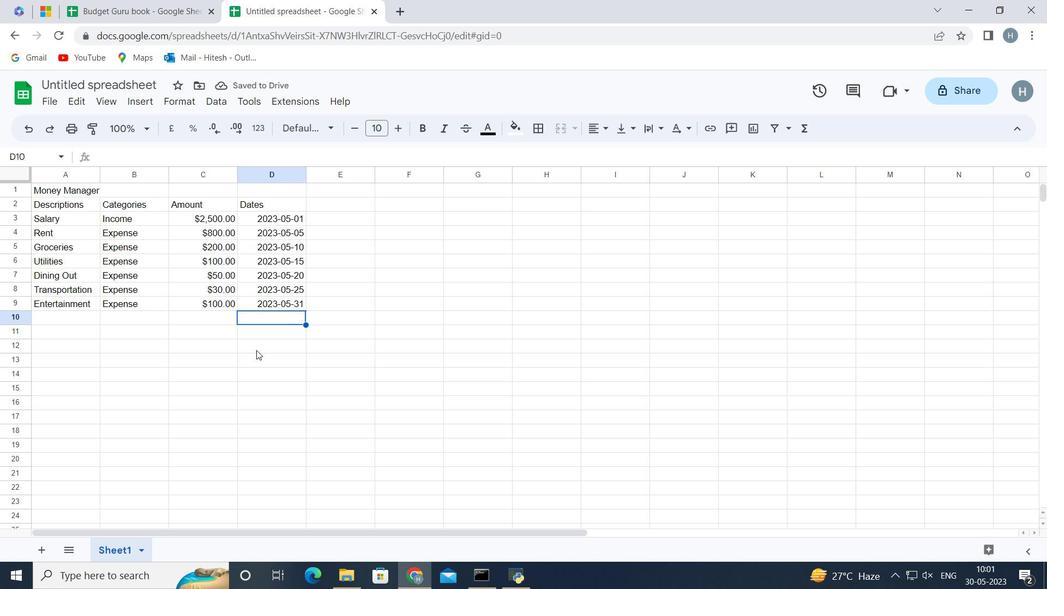 
Action: Mouse moved to (101, 336)
Screenshot: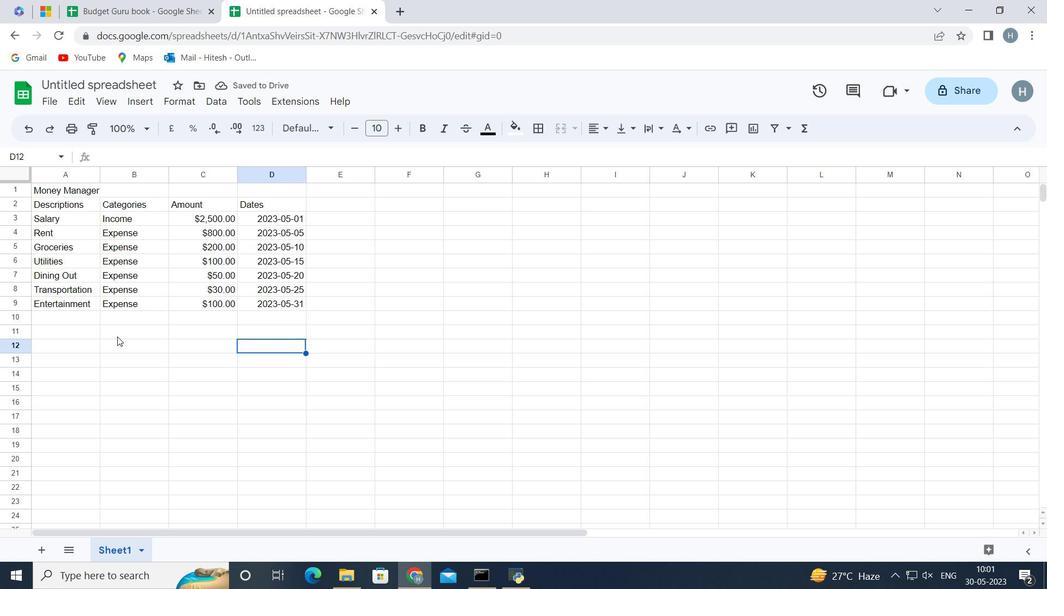 
Action: Mouse pressed left at (101, 336)
Screenshot: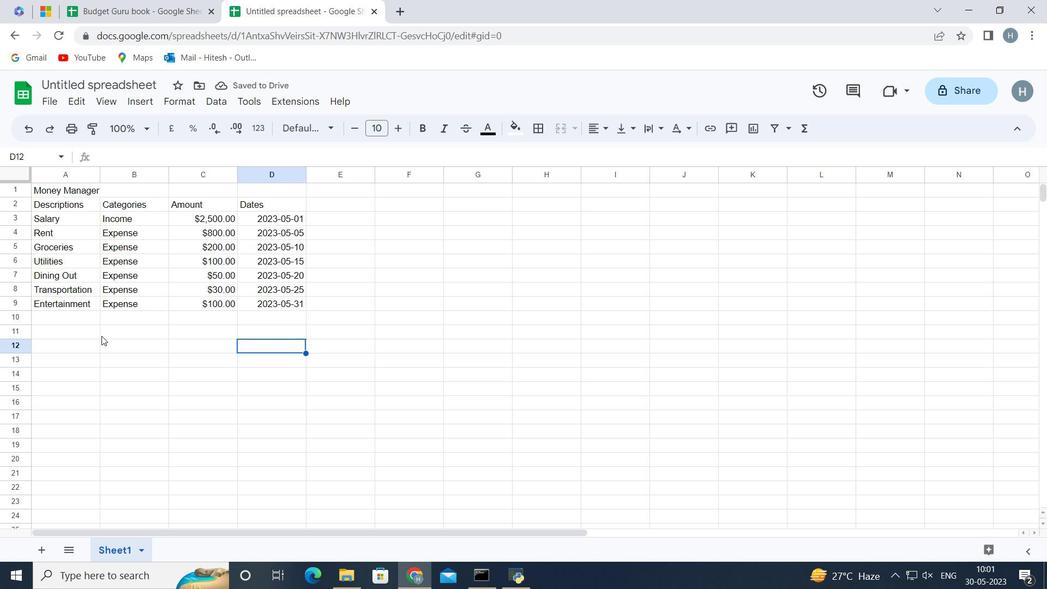 
Action: Mouse moved to (85, 192)
Screenshot: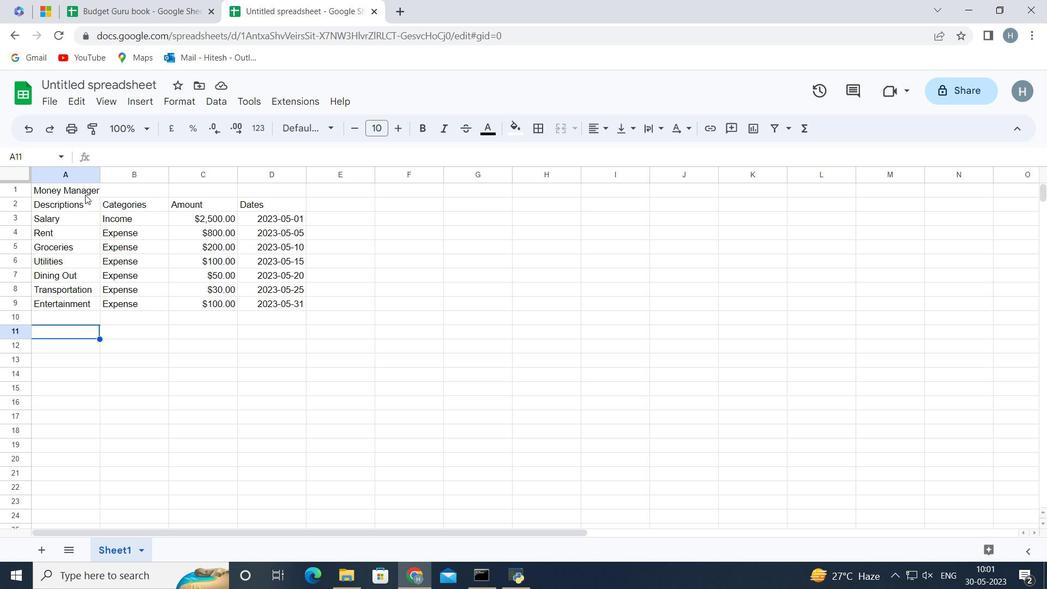 
Action: Mouse pressed left at (85, 192)
Screenshot: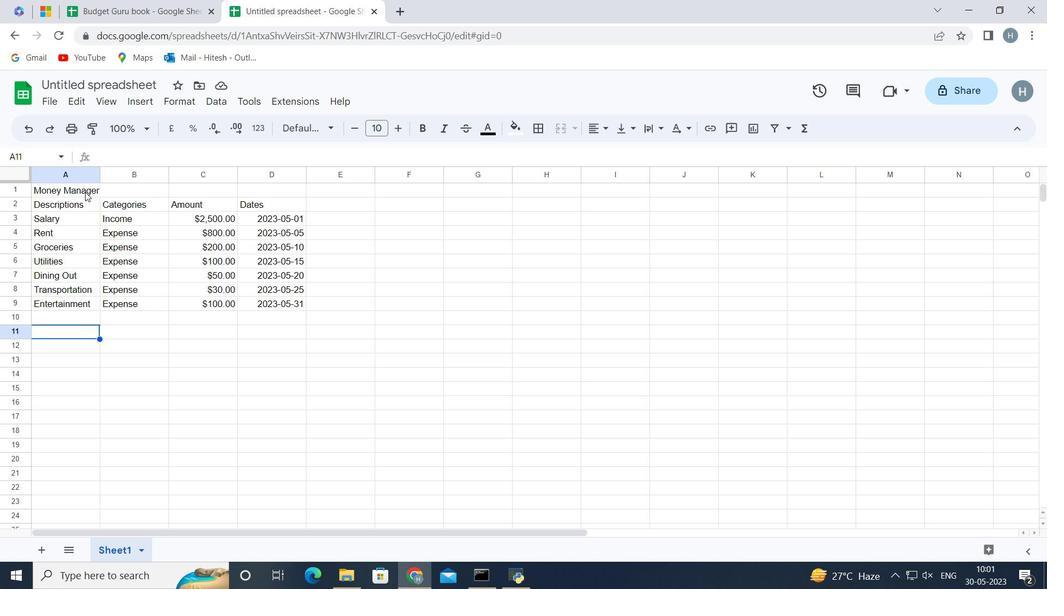 
Action: Key pressed <Key.shift><Key.right><Key.right><Key.right>
Screenshot: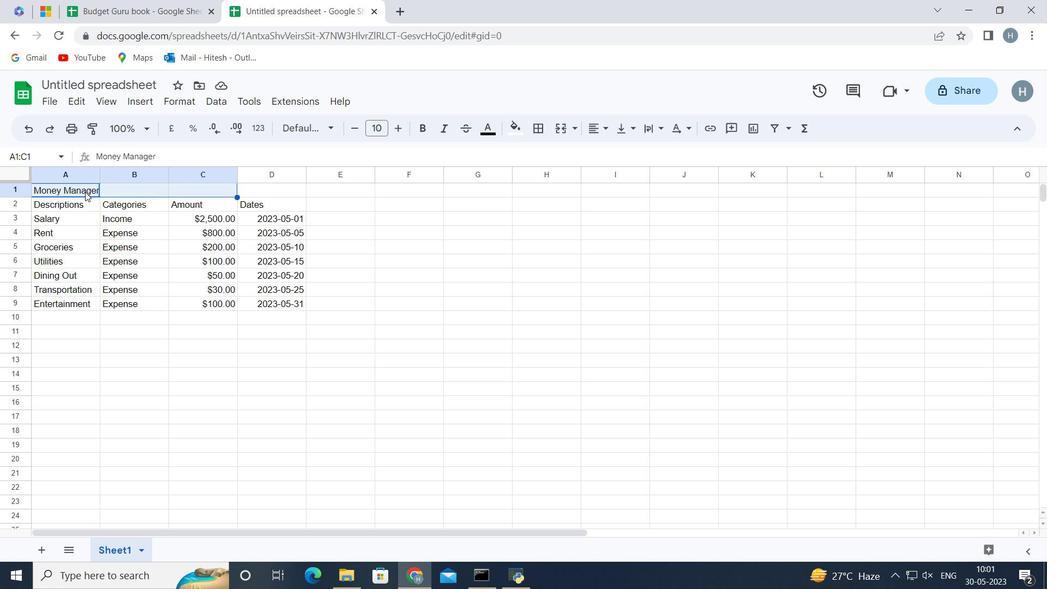 
Action: Mouse moved to (559, 127)
Screenshot: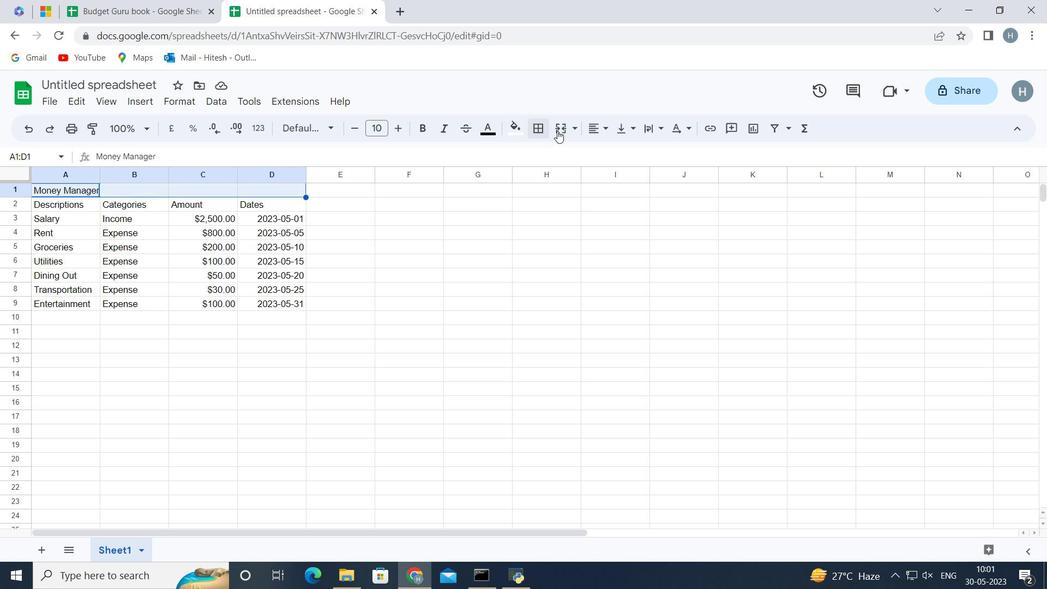 
Action: Mouse pressed left at (559, 127)
Screenshot: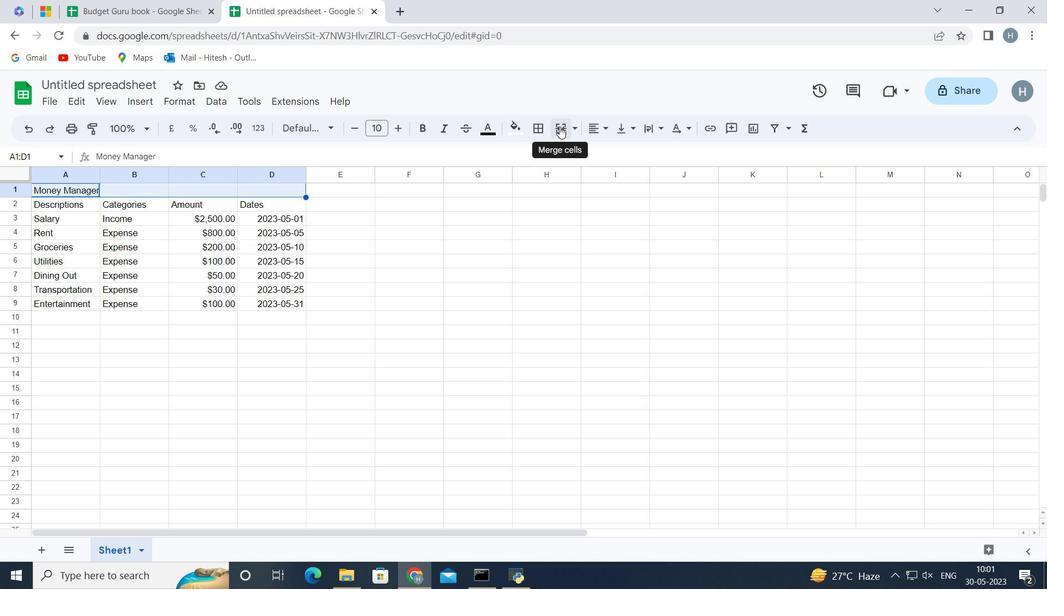 
Action: Mouse moved to (210, 364)
Screenshot: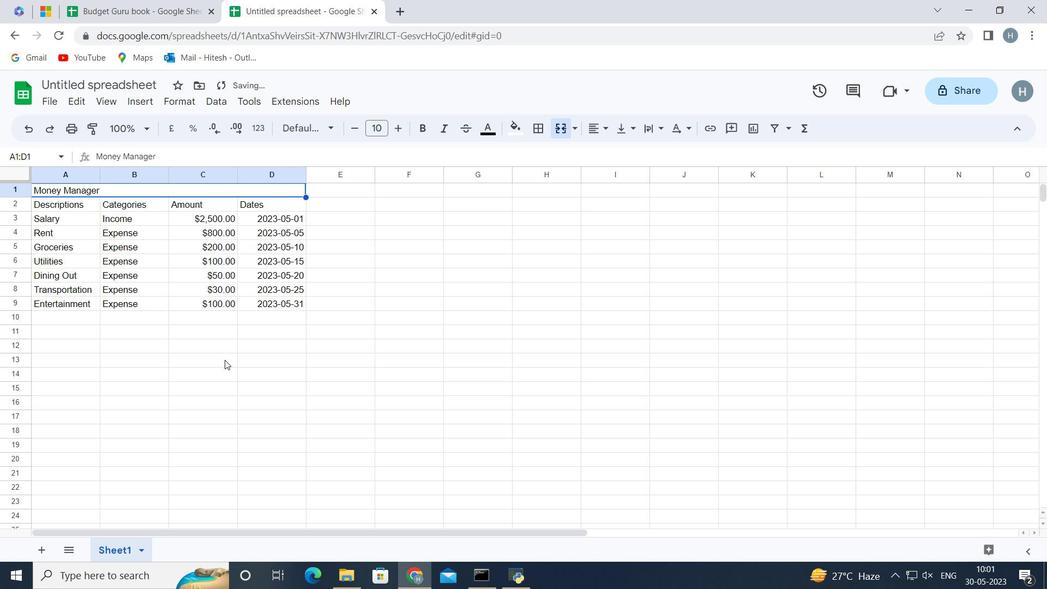 
Action: Mouse pressed left at (210, 364)
Screenshot: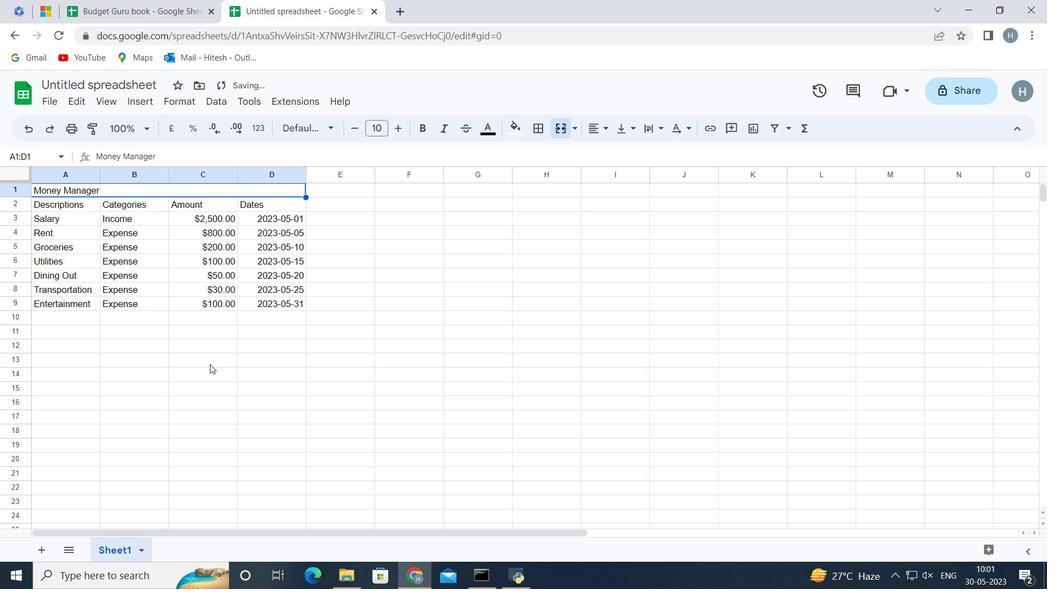 
Action: Mouse moved to (49, 96)
Screenshot: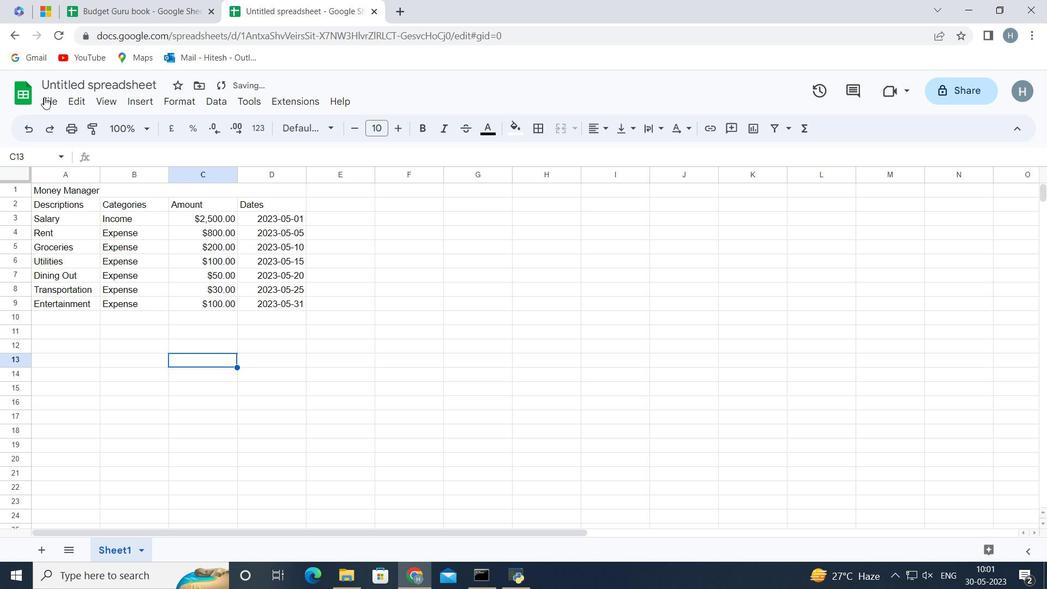 
Action: Mouse pressed left at (49, 96)
Screenshot: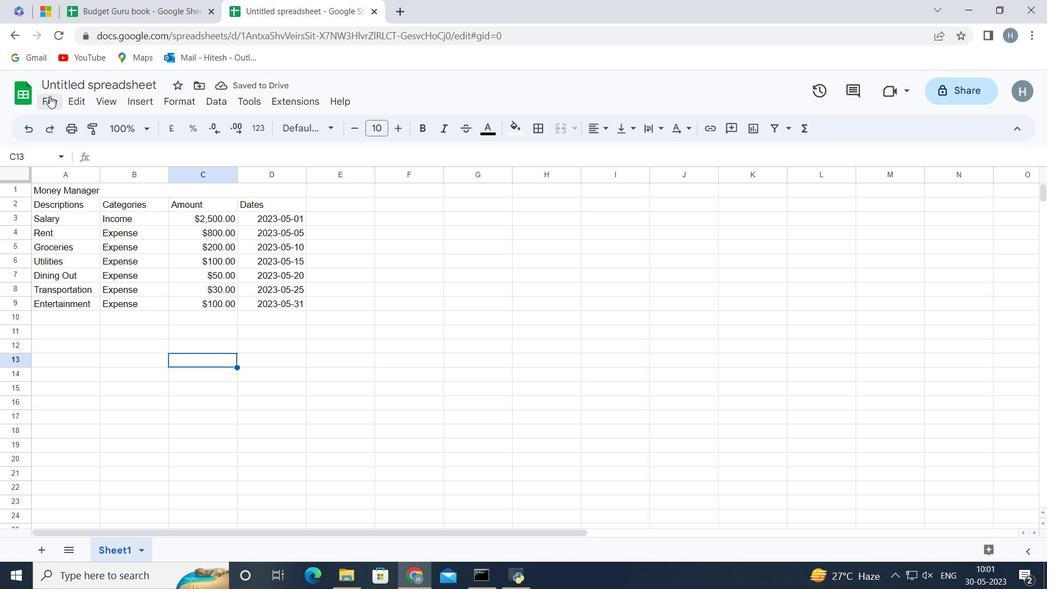 
Action: Mouse moved to (99, 301)
Screenshot: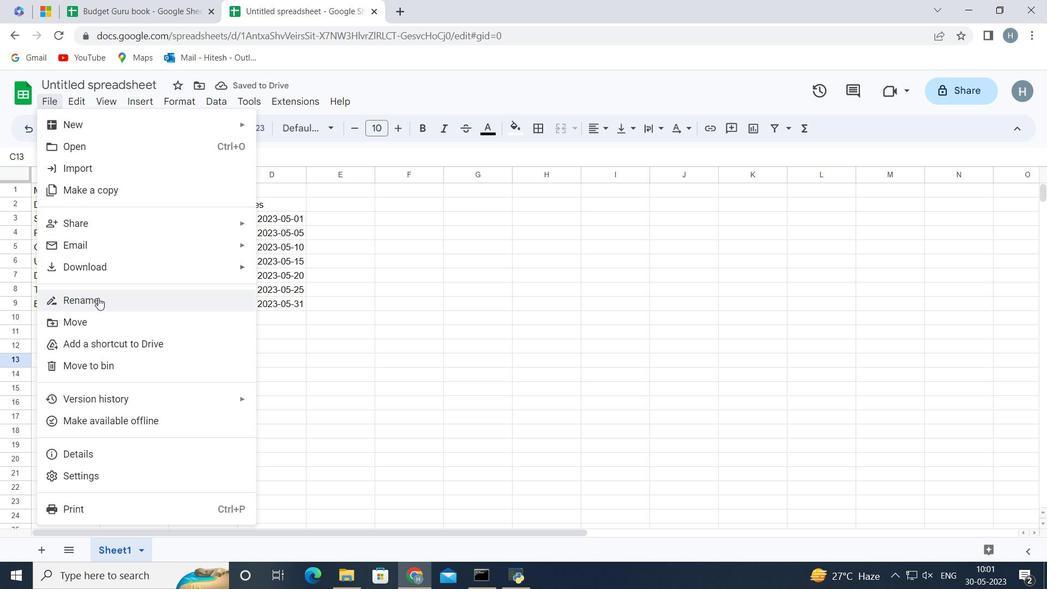 
Action: Mouse pressed left at (99, 301)
Screenshot: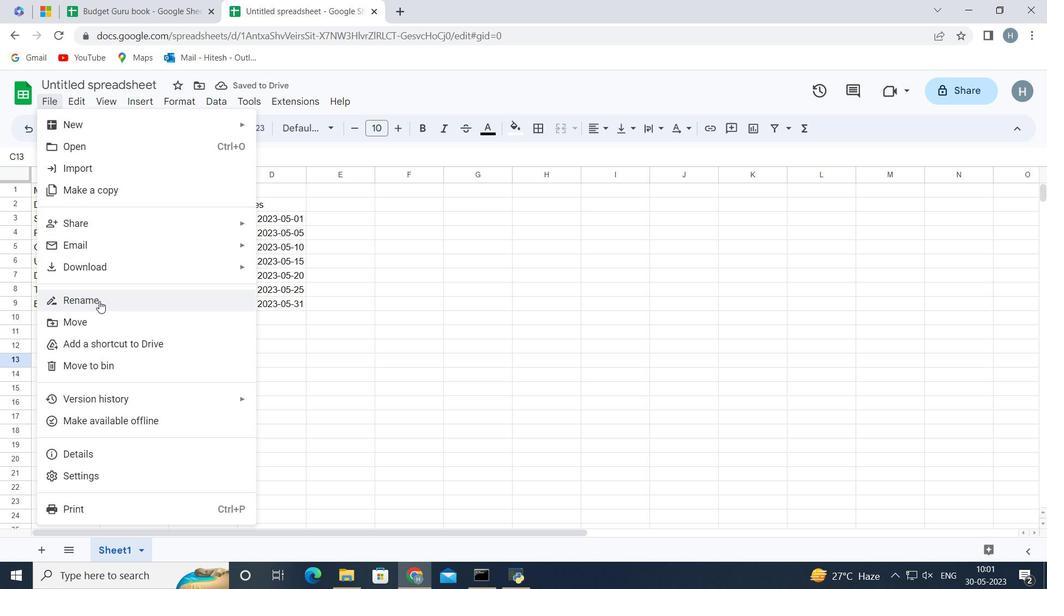
Action: Mouse moved to (140, 171)
Screenshot: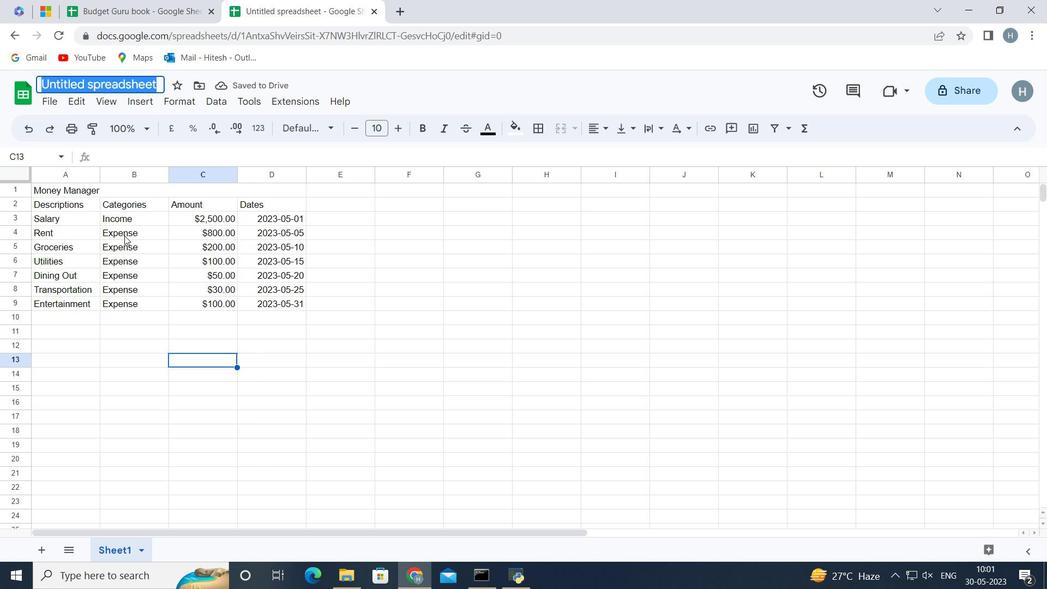 
Action: Key pressed <Key.backspace><Key.shift>Asset<Key.shift>Allocation<Key.space><Key.shift>Templatesbook
Screenshot: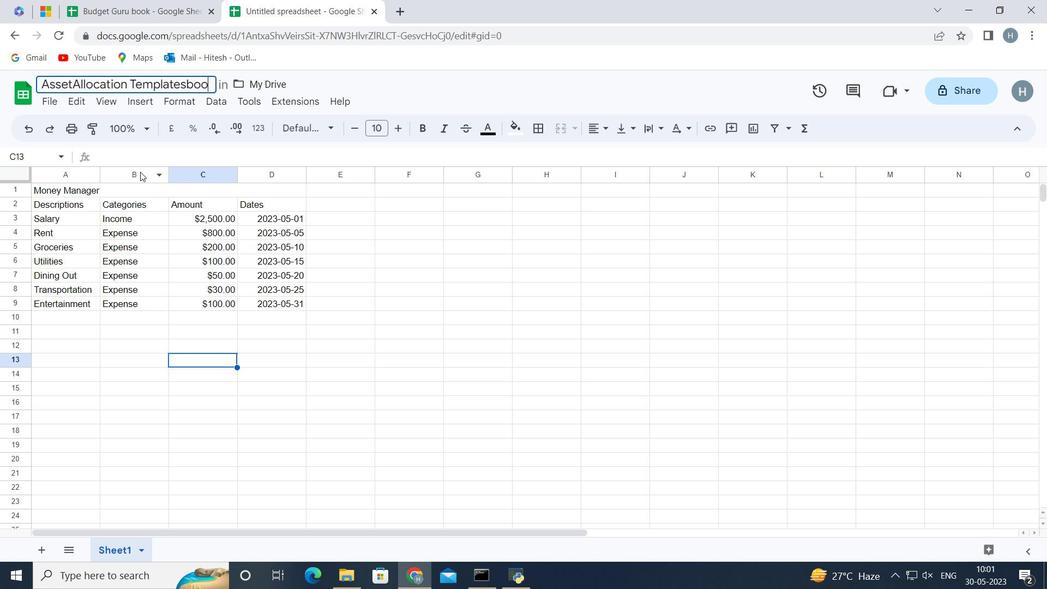 
Action: Mouse moved to (69, 98)
Screenshot: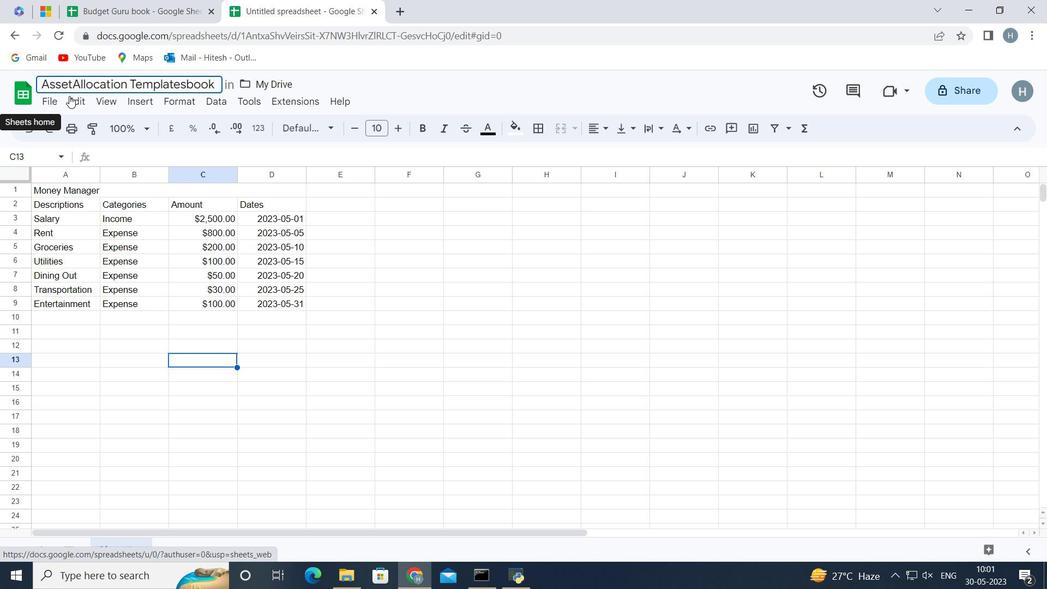 
Action: Key pressed <Key.enter>
Screenshot: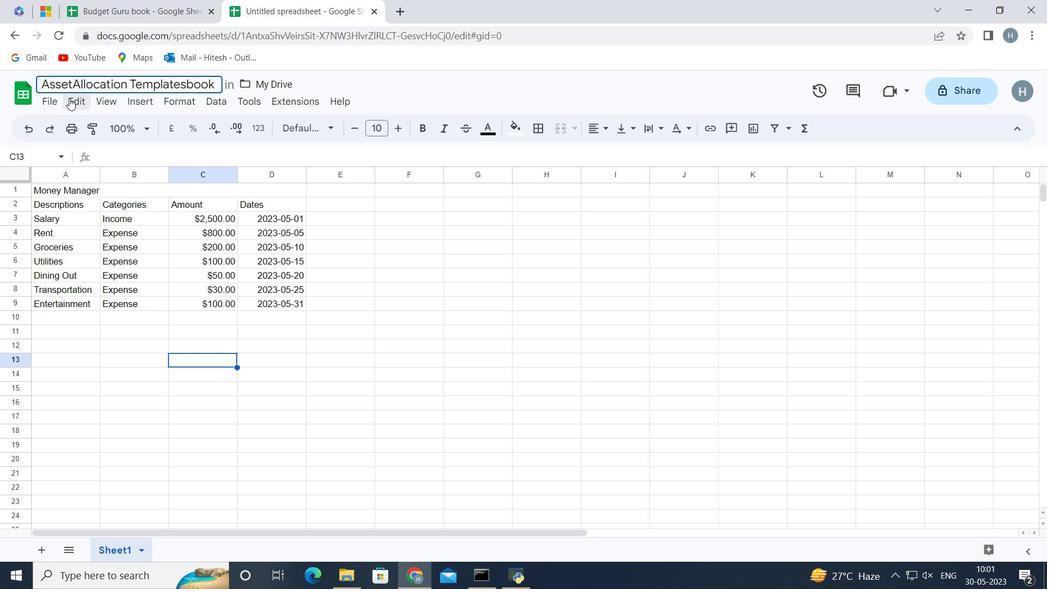 
Action: Mouse moved to (110, 339)
Screenshot: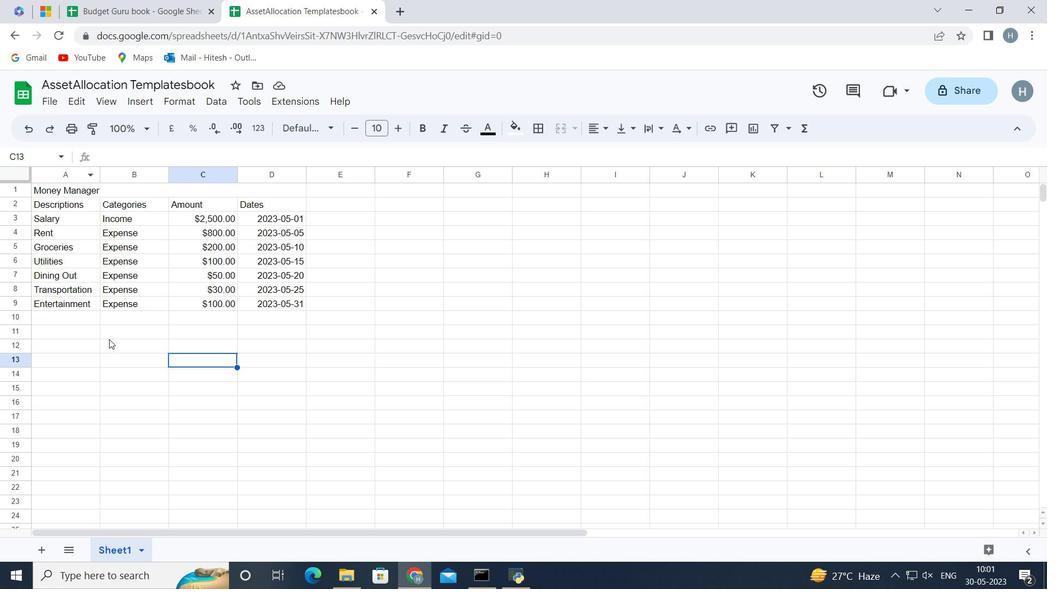 
Action: Mouse pressed left at (110, 339)
Screenshot: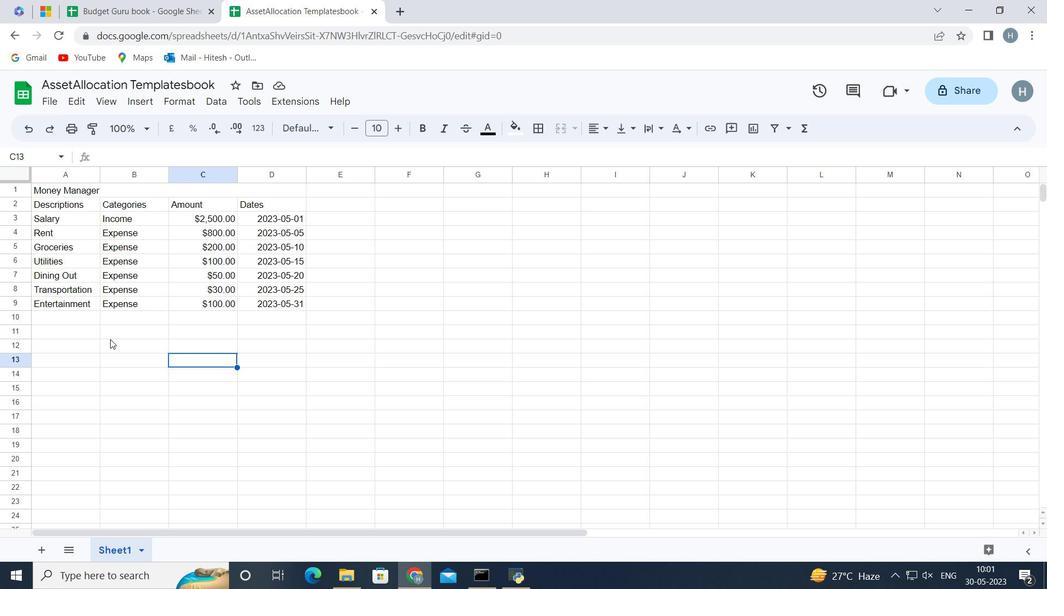 
Action: Mouse moved to (256, 362)
Screenshot: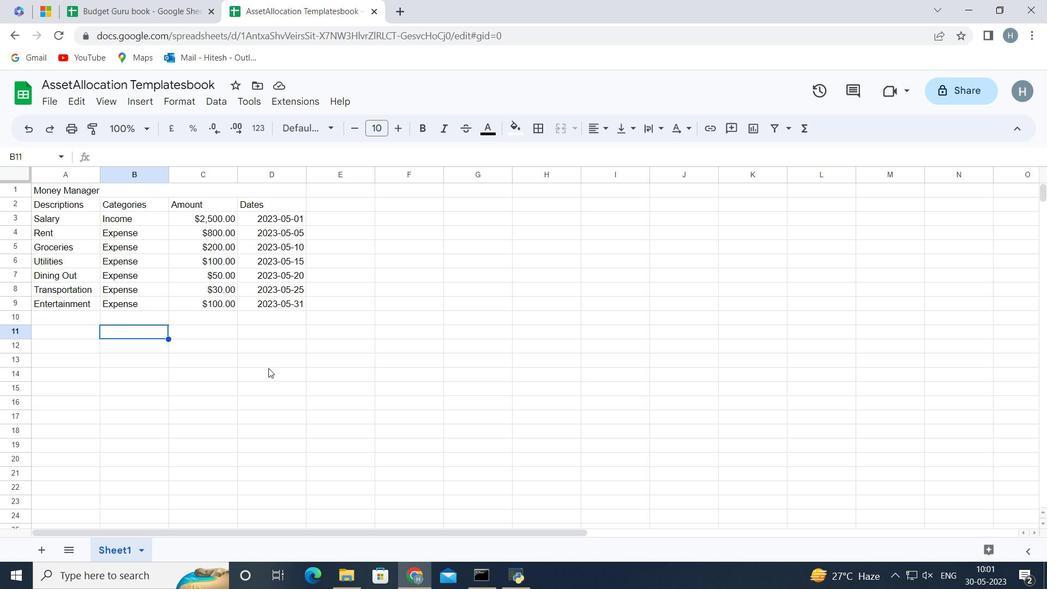 
